 Task: Send an email with the signature Holly Thompson with the subject Introduction to a new team member and the message I am writing to seek your approval for the proposed plan. from softage.8@softage.net to softage.6@softage.net and move the email from Sent Items to the folder Meal planning
Action: Mouse moved to (118, 164)
Screenshot: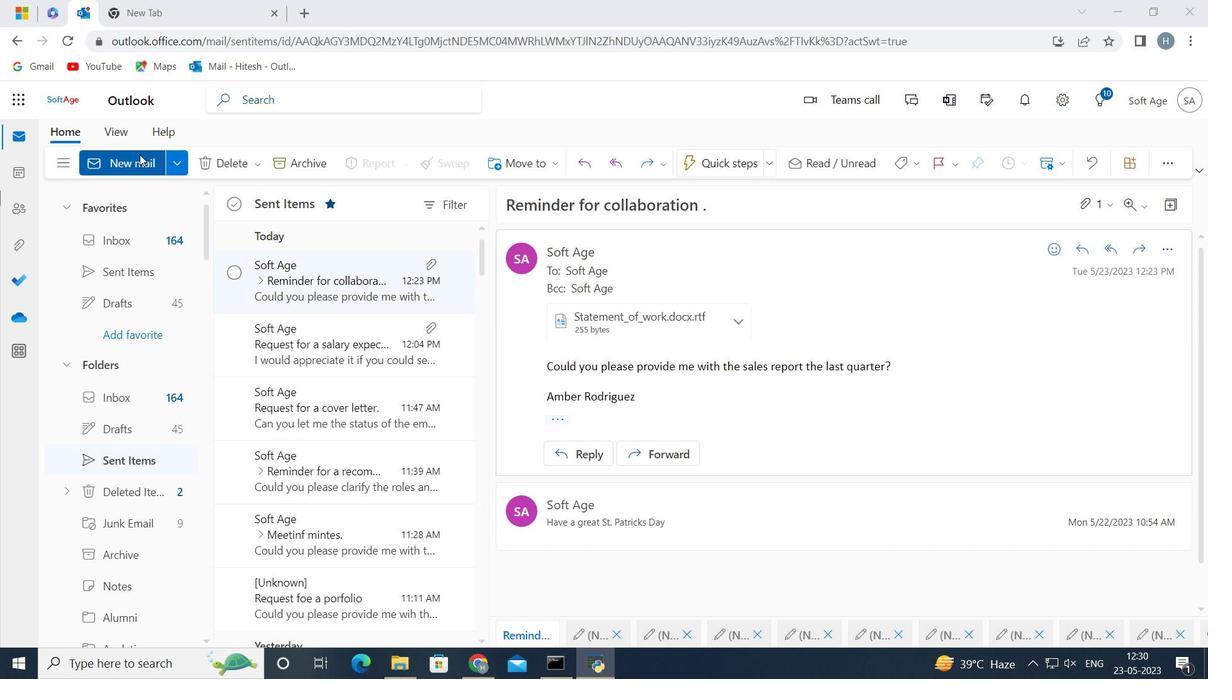 
Action: Mouse pressed left at (118, 164)
Screenshot: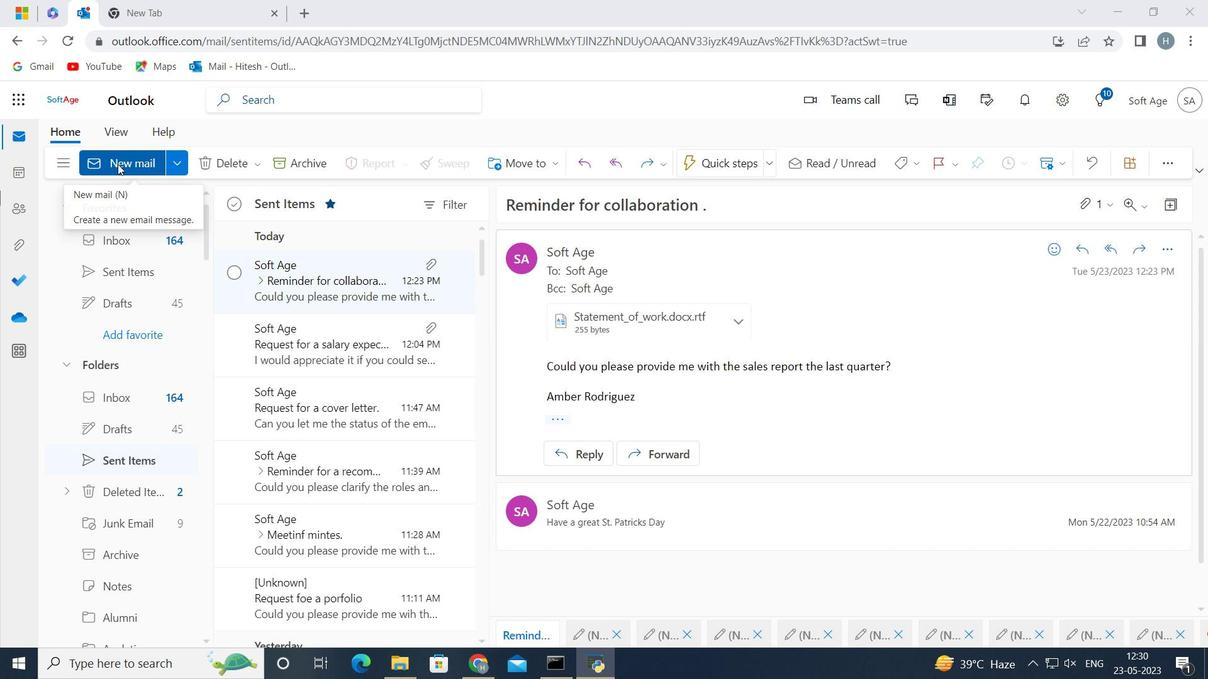 
Action: Mouse moved to (994, 168)
Screenshot: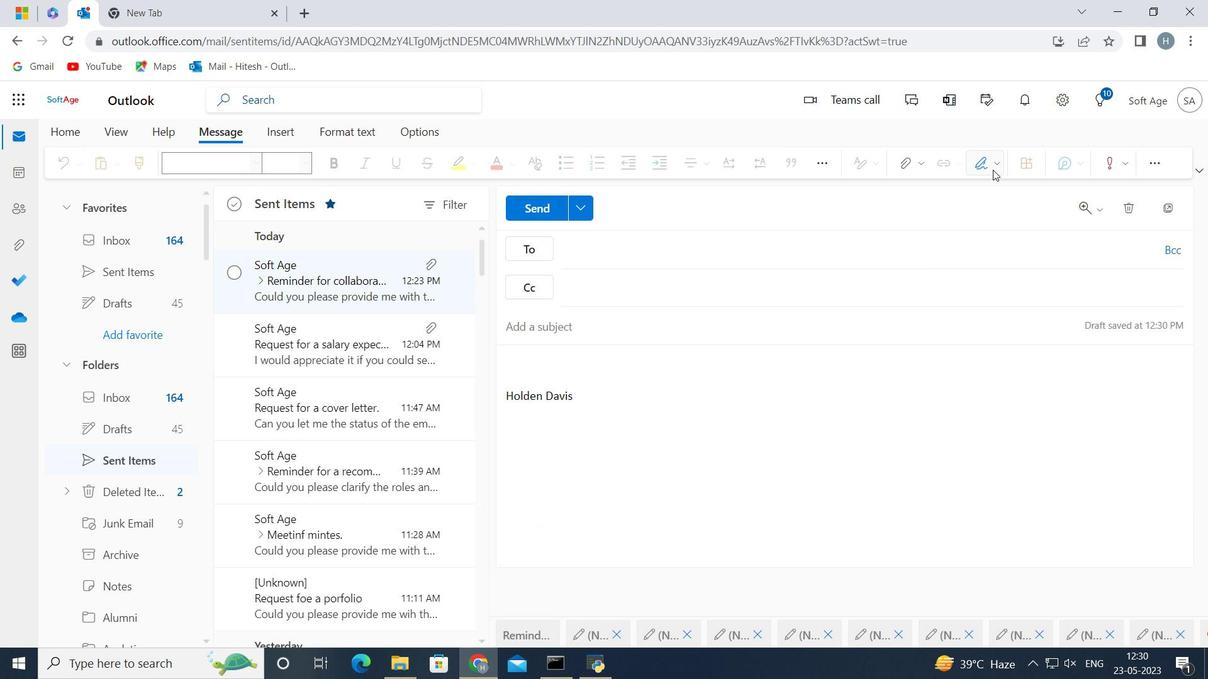 
Action: Mouse pressed left at (994, 168)
Screenshot: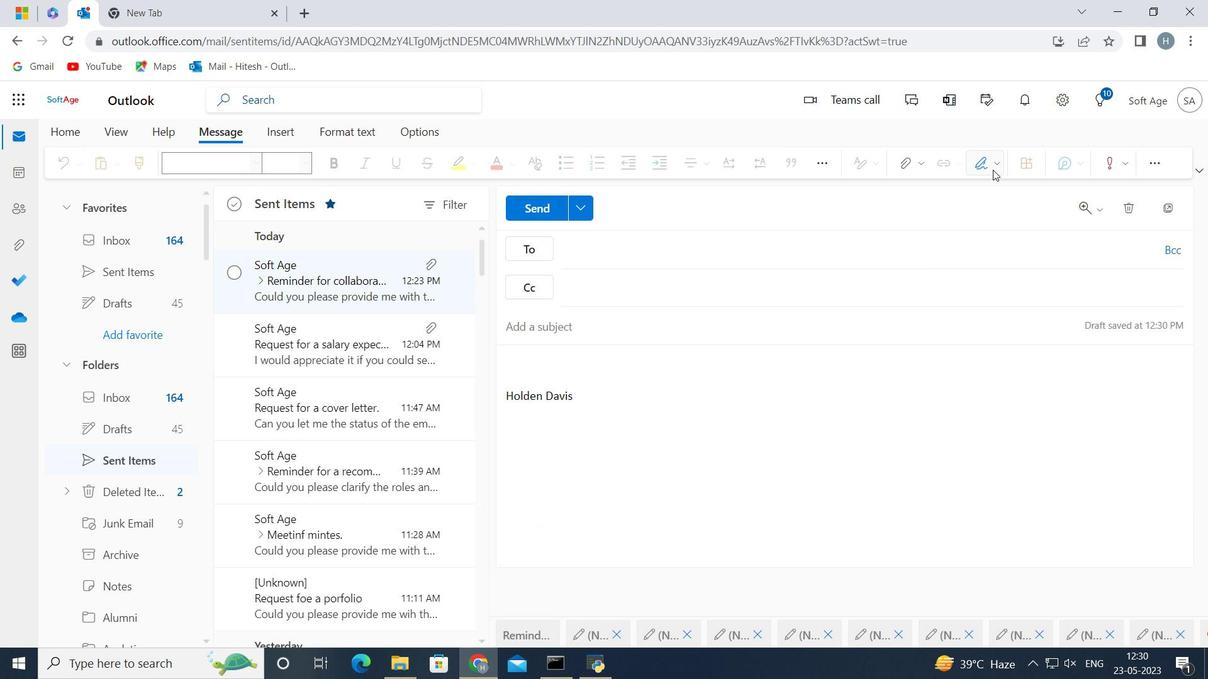 
Action: Mouse moved to (963, 225)
Screenshot: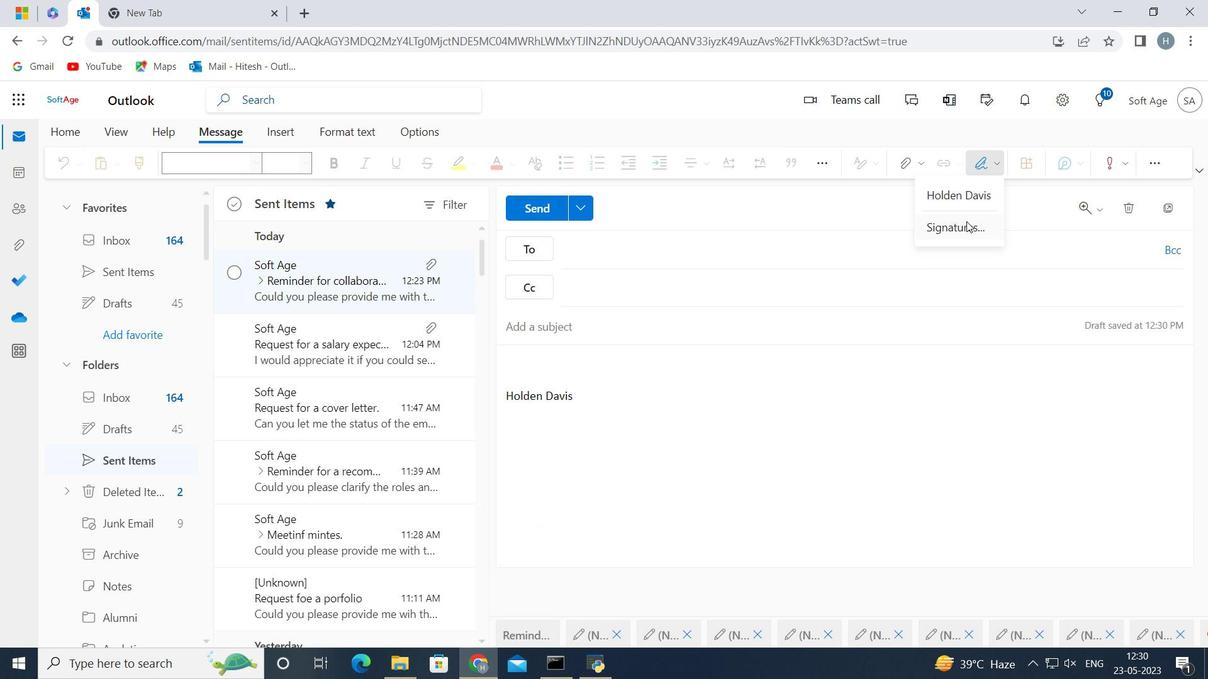 
Action: Mouse pressed left at (963, 225)
Screenshot: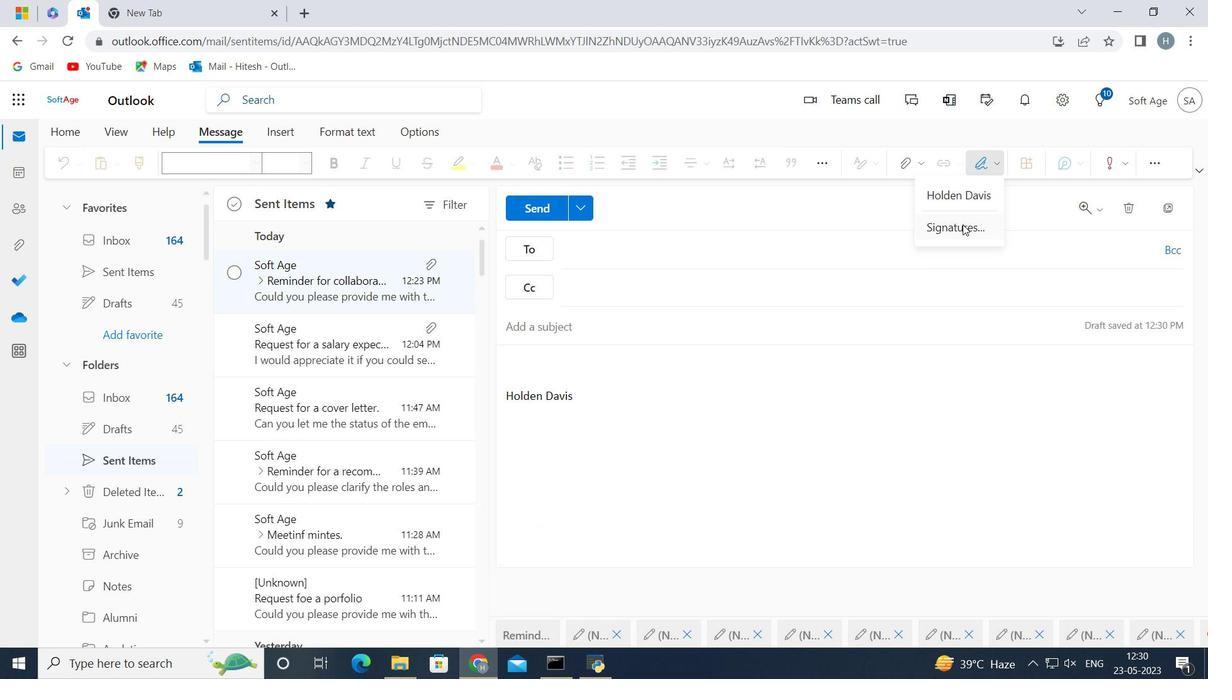 
Action: Mouse moved to (899, 291)
Screenshot: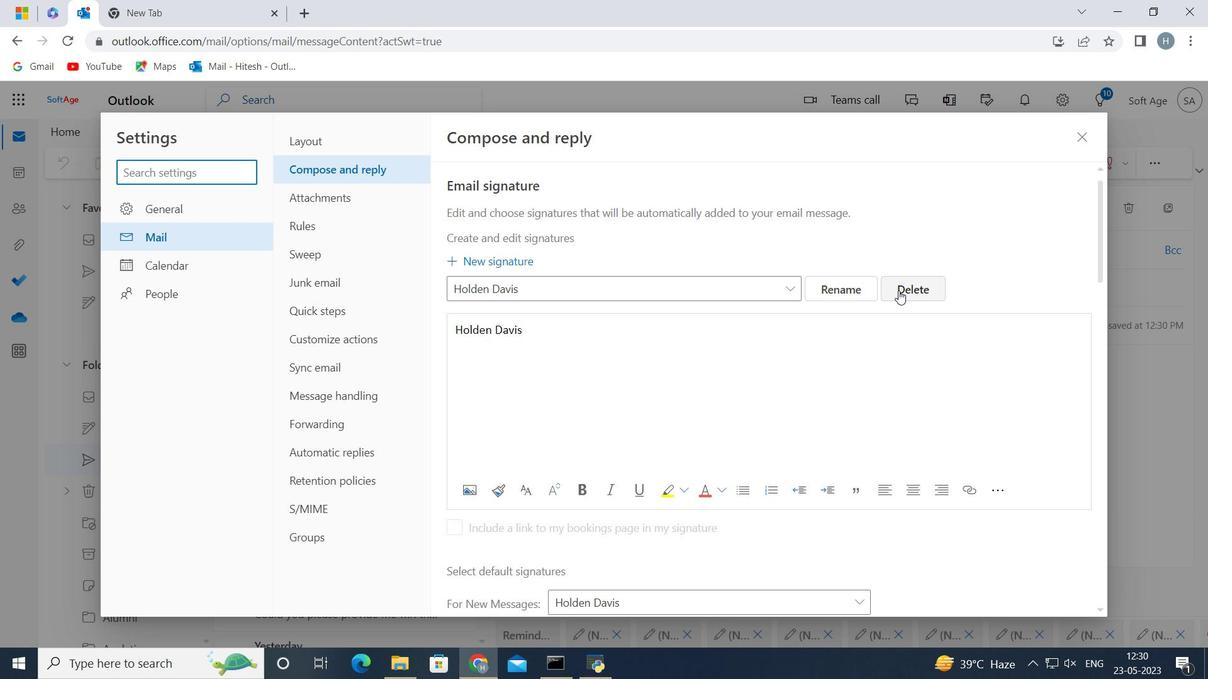 
Action: Mouse pressed left at (899, 291)
Screenshot: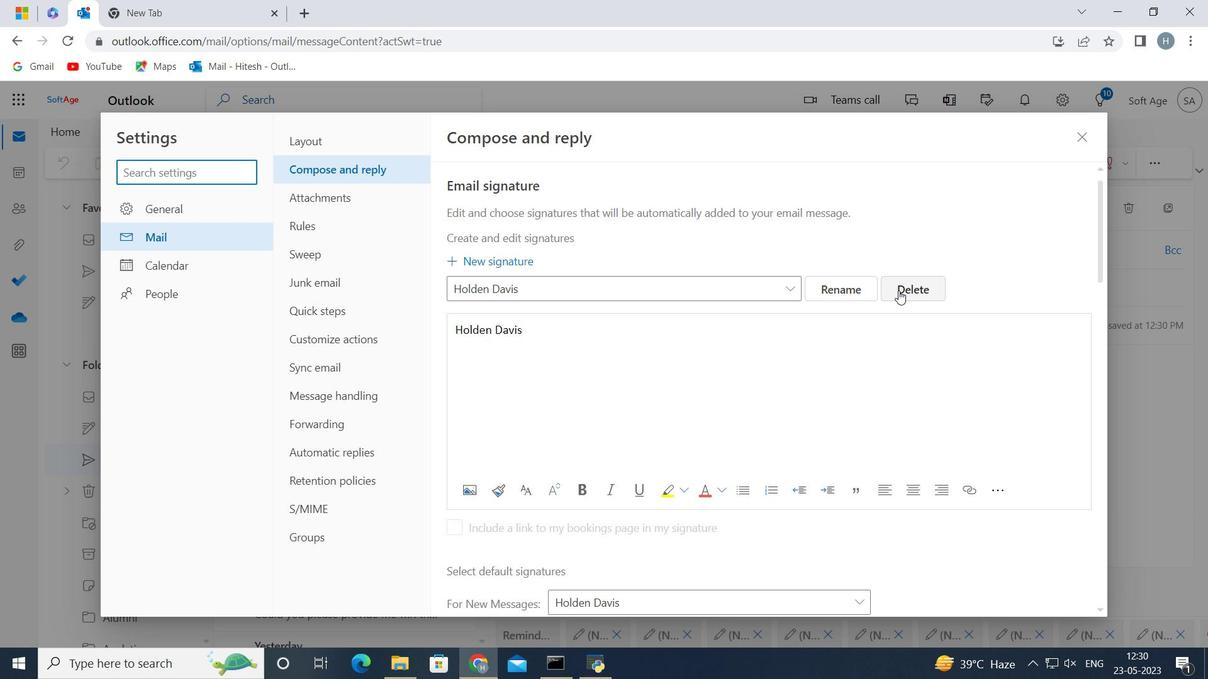 
Action: Mouse moved to (561, 287)
Screenshot: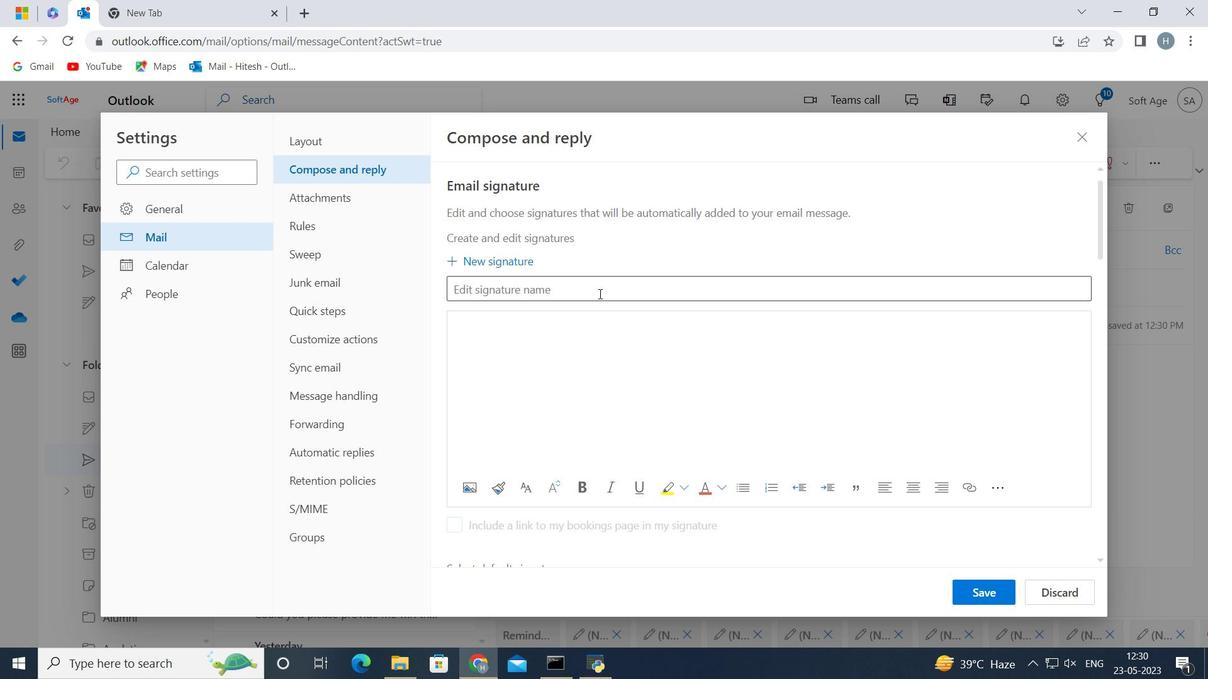 
Action: Mouse pressed left at (561, 287)
Screenshot: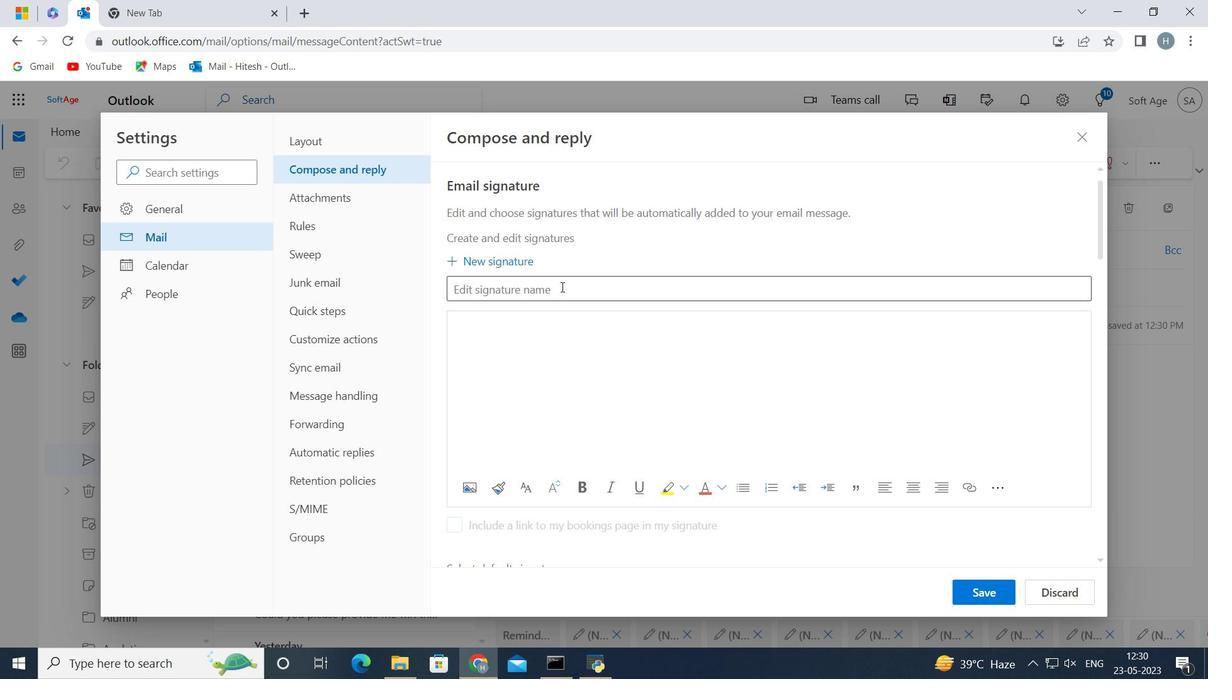 
Action: Key pressed <Key.shift><Key.shift>Holly<Key.space><Key.shift><Key.shift><Key.shift><Key.shift>Thompson<Key.space>
Screenshot: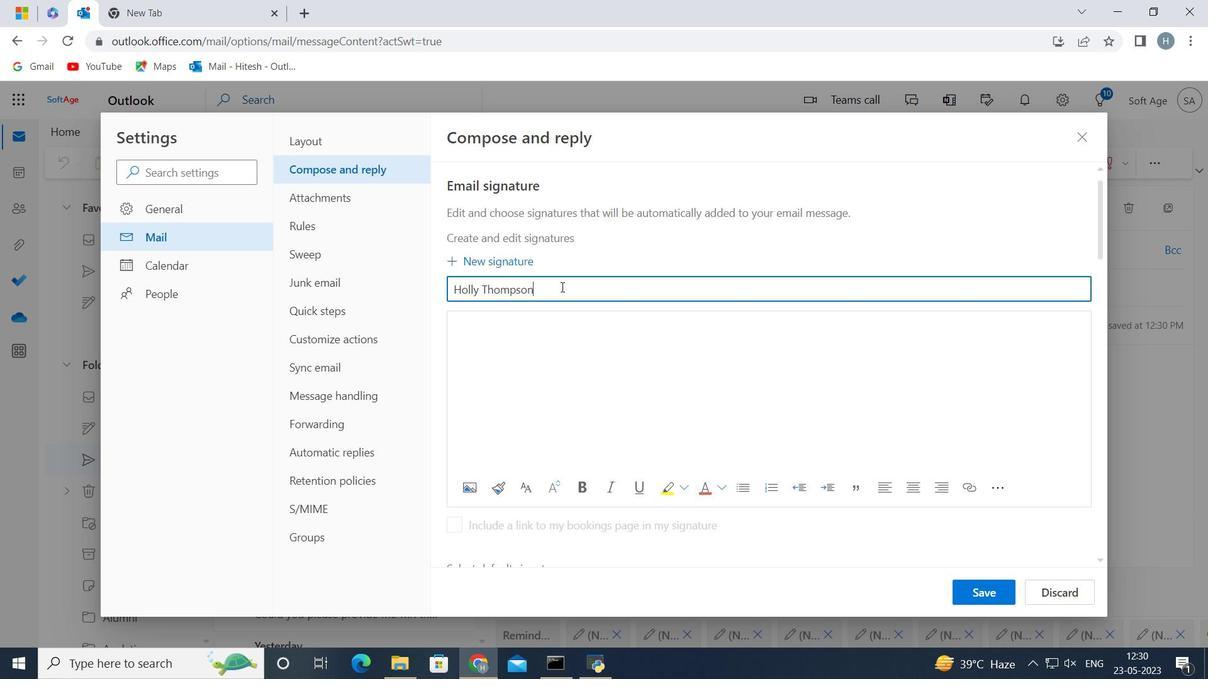 
Action: Mouse moved to (494, 345)
Screenshot: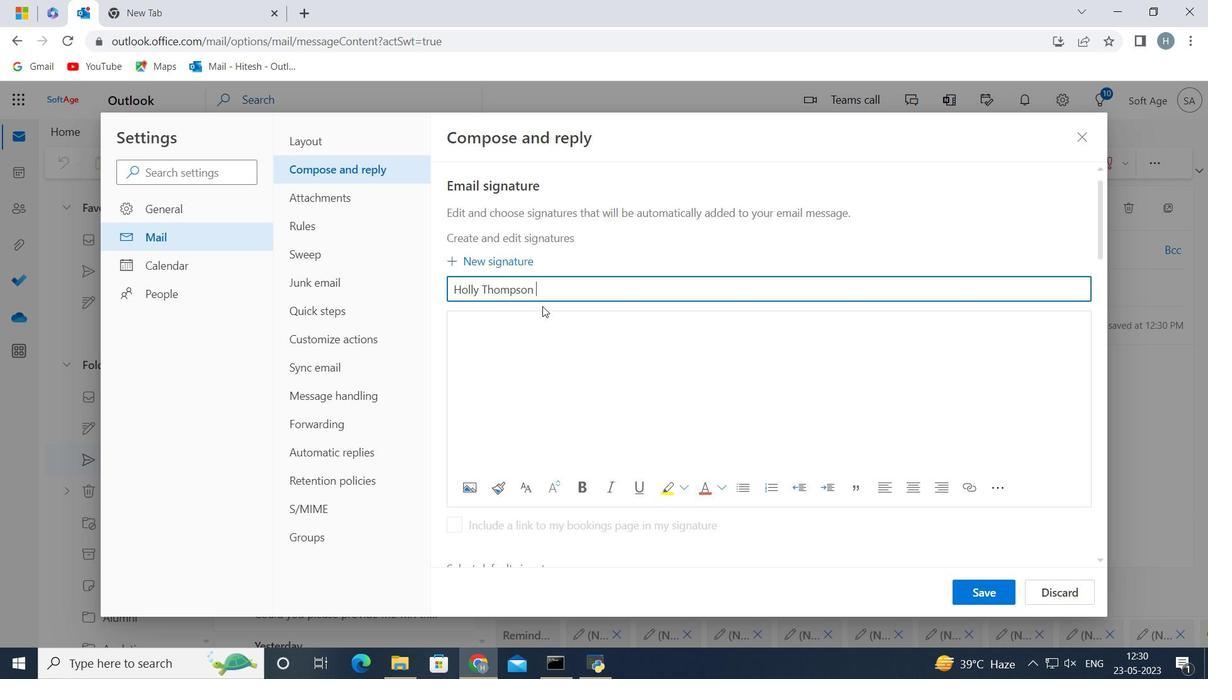 
Action: Mouse pressed left at (494, 345)
Screenshot: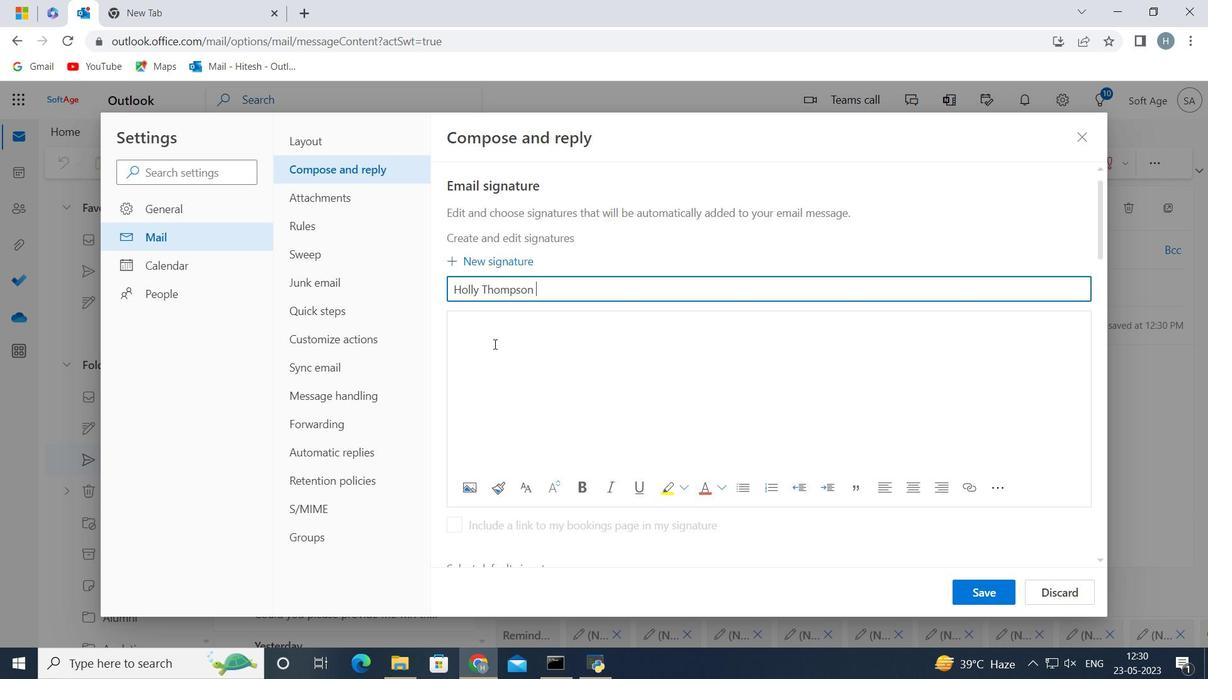
Action: Key pressed <Key.shift><Key.shift><Key.shift><Key.shift><Key.shift>Holly<Key.space><Key.shift><Key.shift><Key.shift><Key.shift>Tg<Key.backspace>hompson
Screenshot: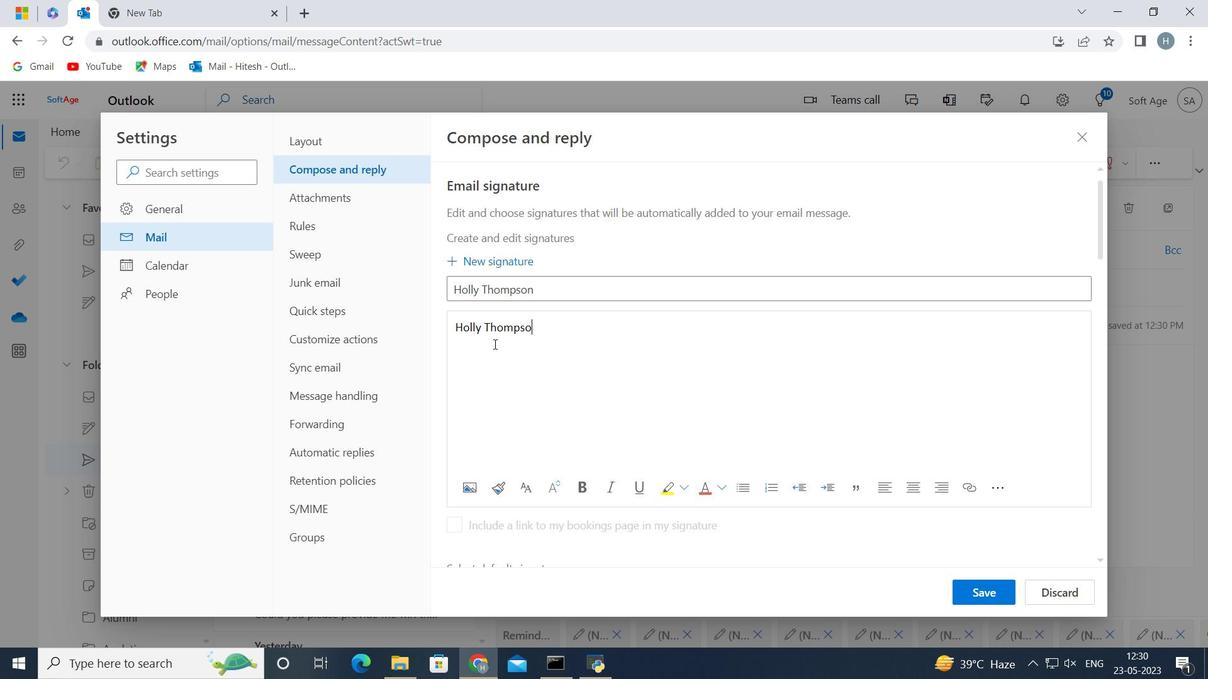 
Action: Mouse moved to (985, 594)
Screenshot: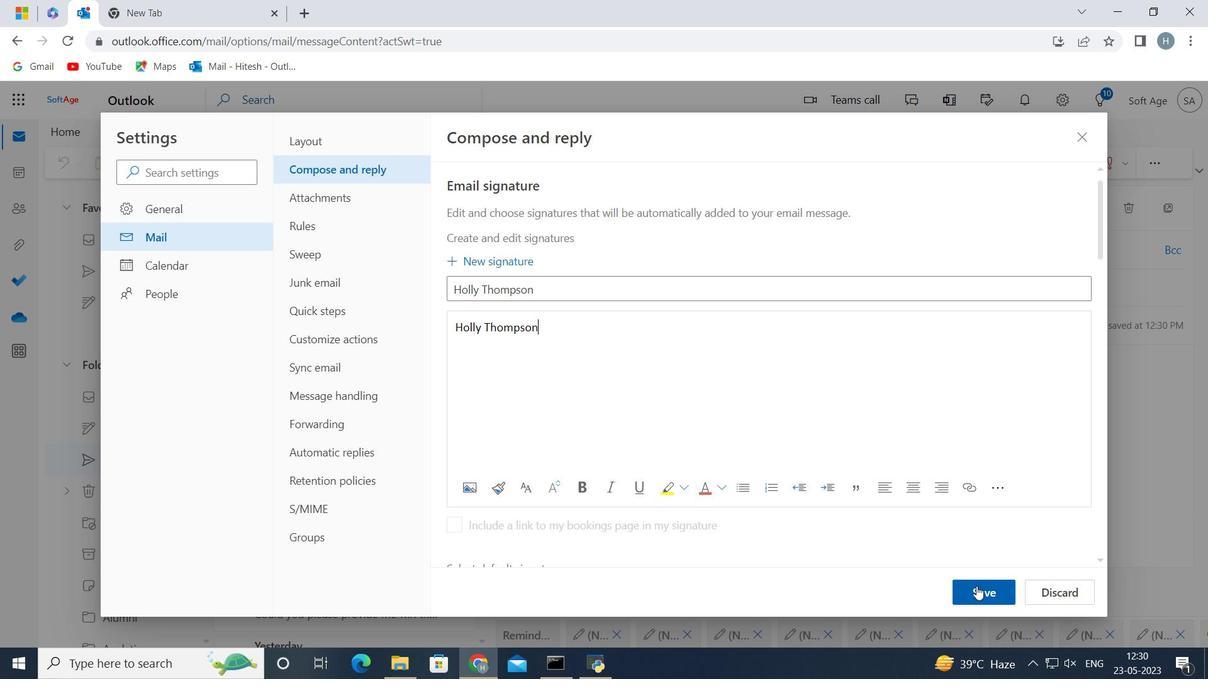 
Action: Mouse pressed left at (985, 594)
Screenshot: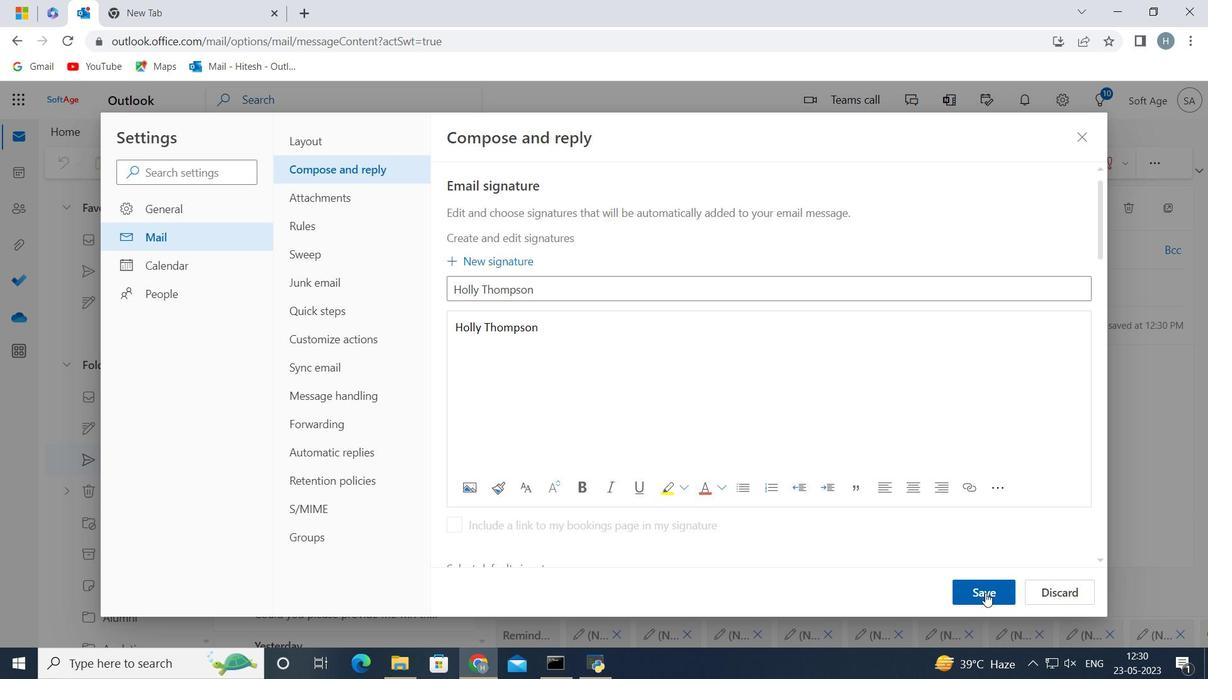 
Action: Mouse moved to (683, 346)
Screenshot: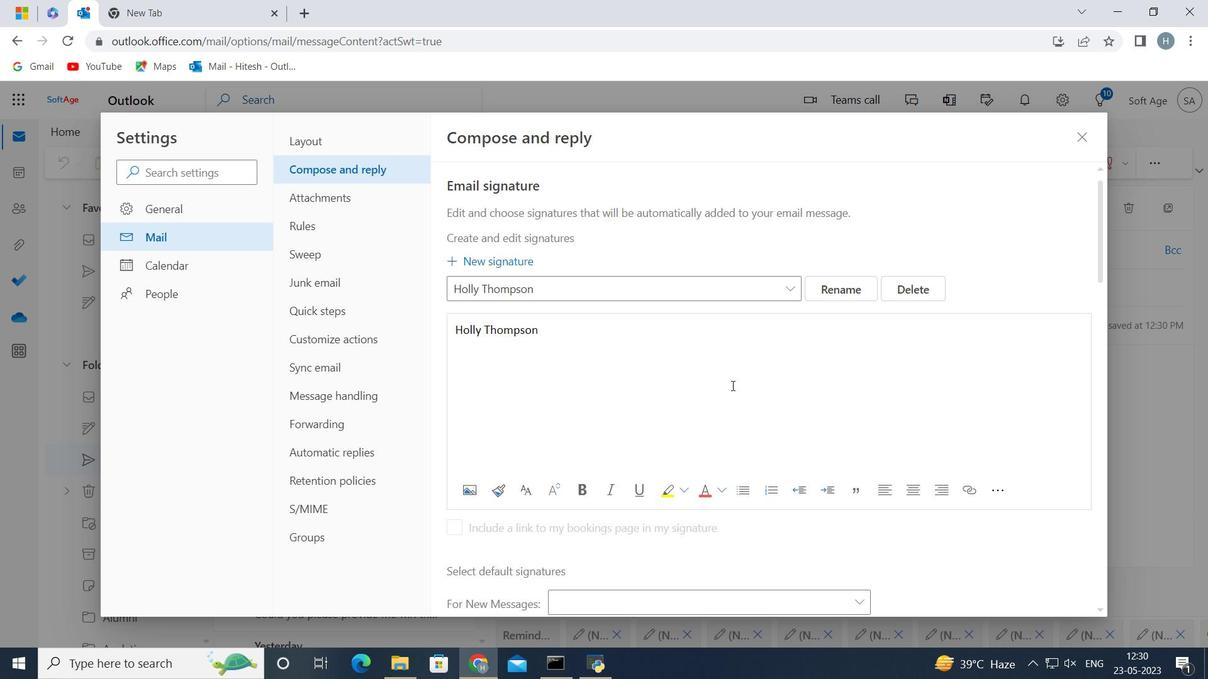 
Action: Mouse scrolled (730, 383) with delta (0, 0)
Screenshot: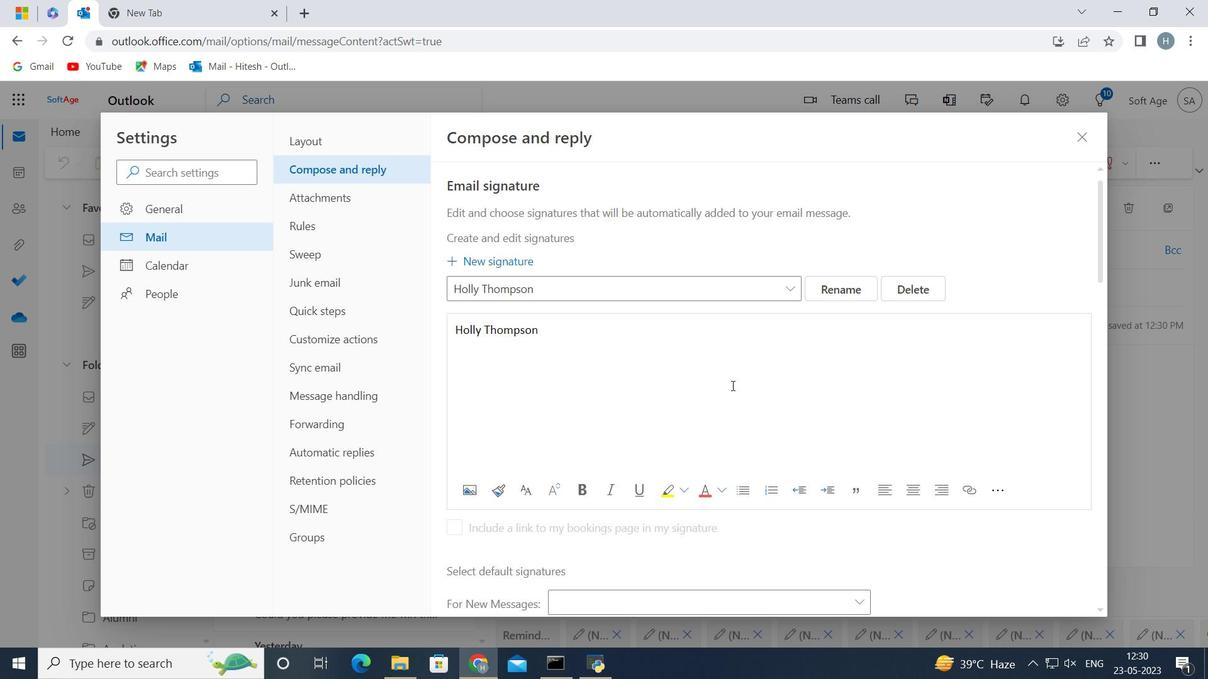 
Action: Mouse moved to (672, 334)
Screenshot: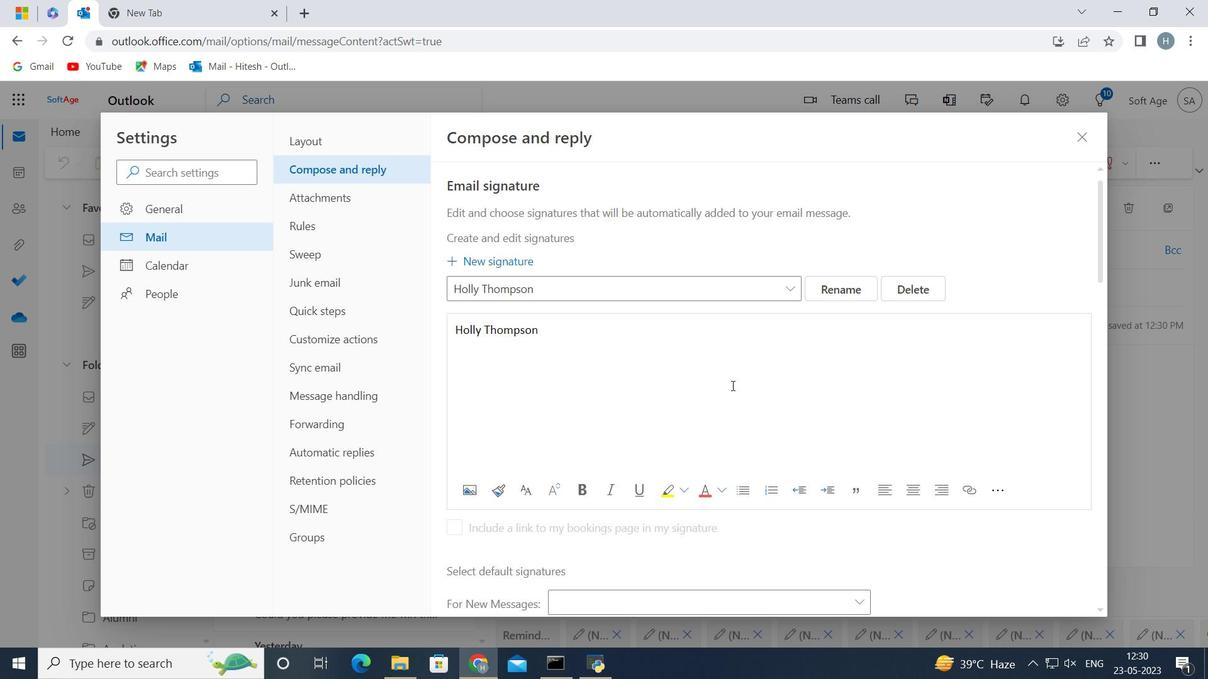 
Action: Mouse scrolled (722, 373) with delta (0, 0)
Screenshot: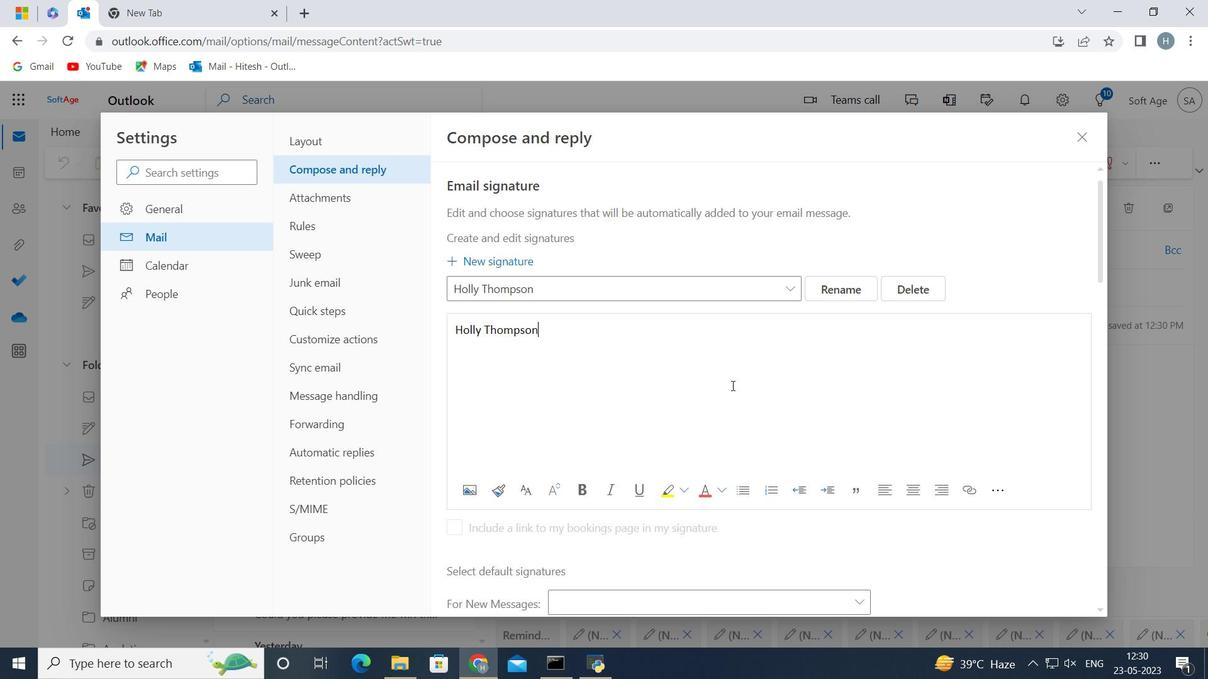 
Action: Mouse moved to (695, 321)
Screenshot: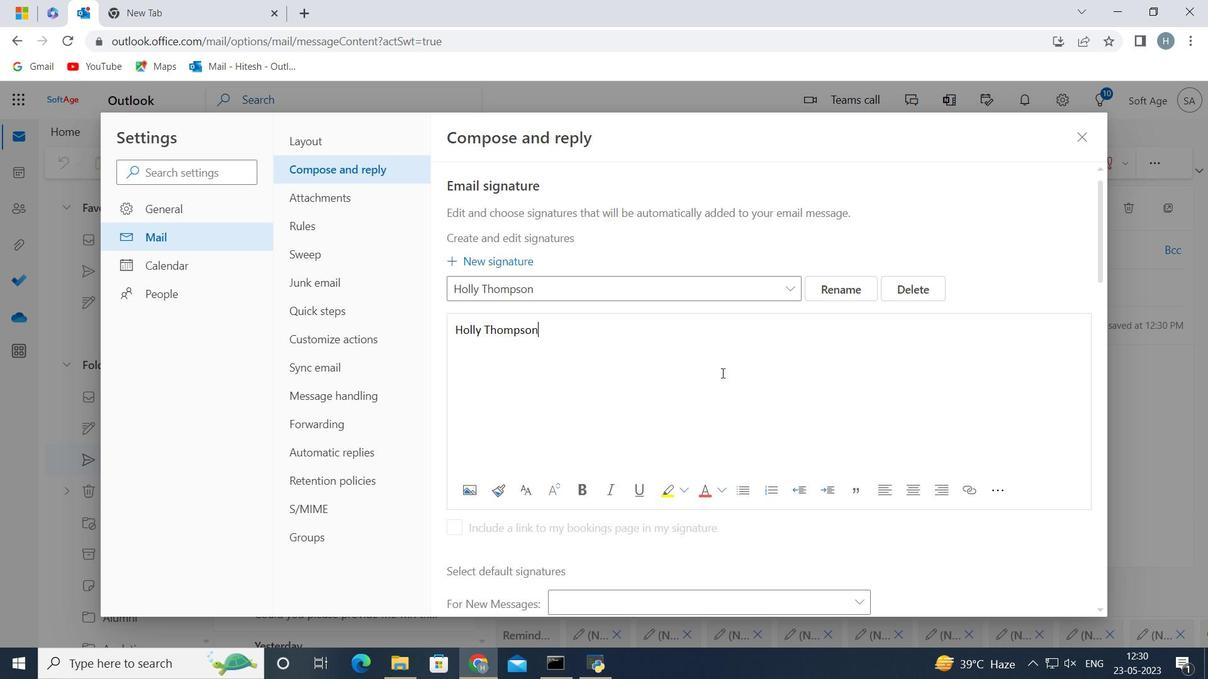 
Action: Mouse scrolled (695, 321) with delta (0, 0)
Screenshot: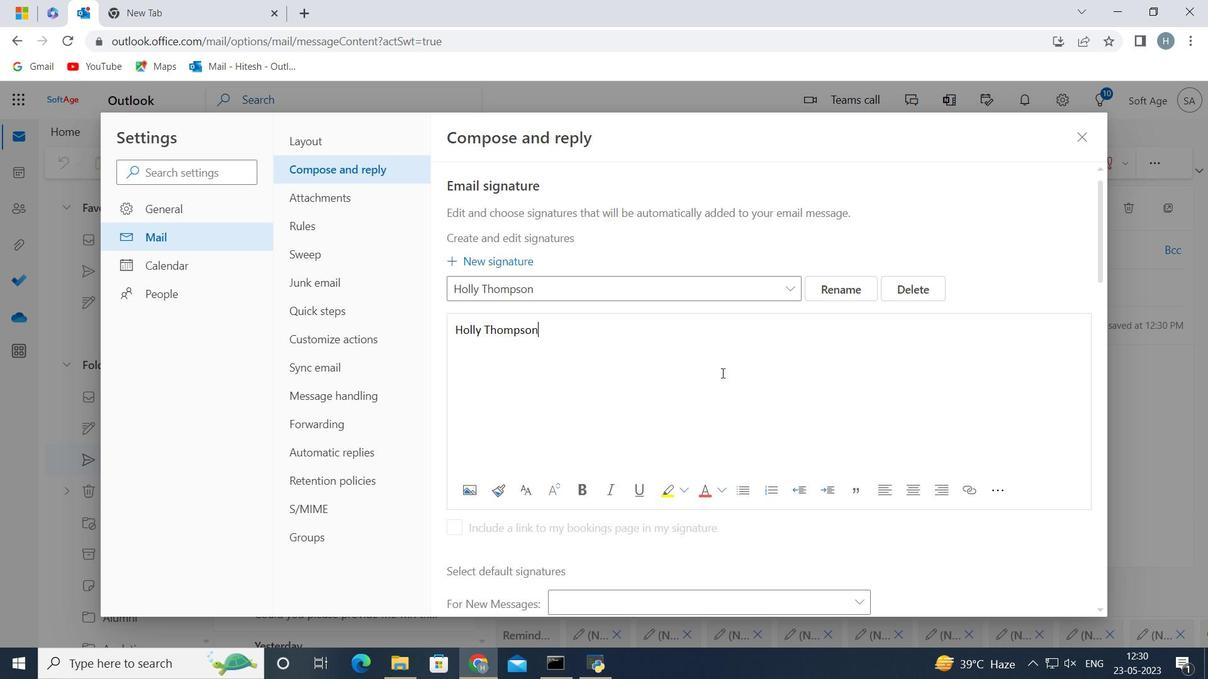 
Action: Mouse moved to (752, 332)
Screenshot: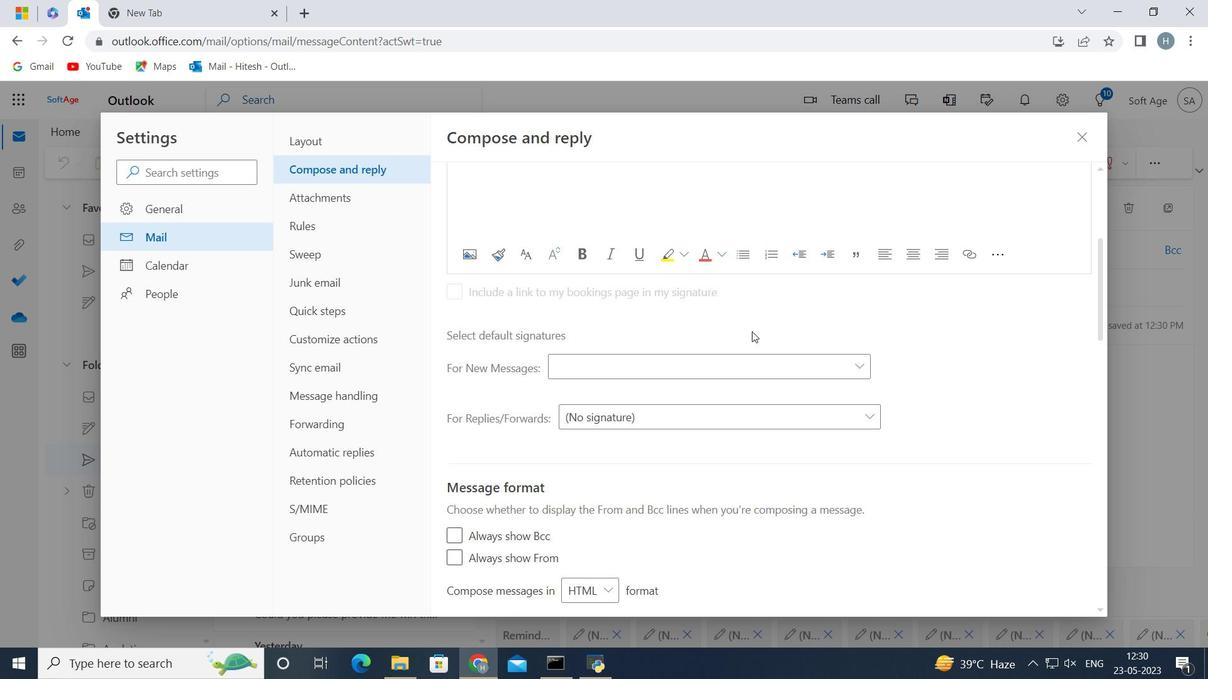 
Action: Mouse scrolled (752, 331) with delta (0, 0)
Screenshot: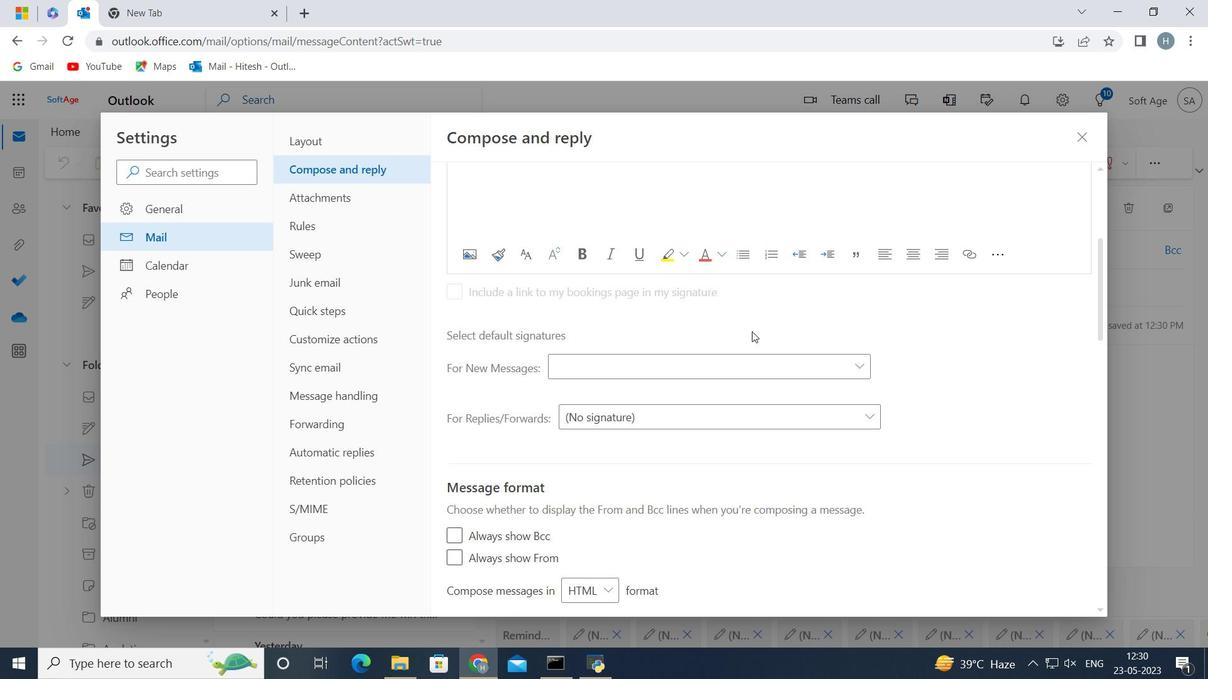 
Action: Mouse moved to (764, 278)
Screenshot: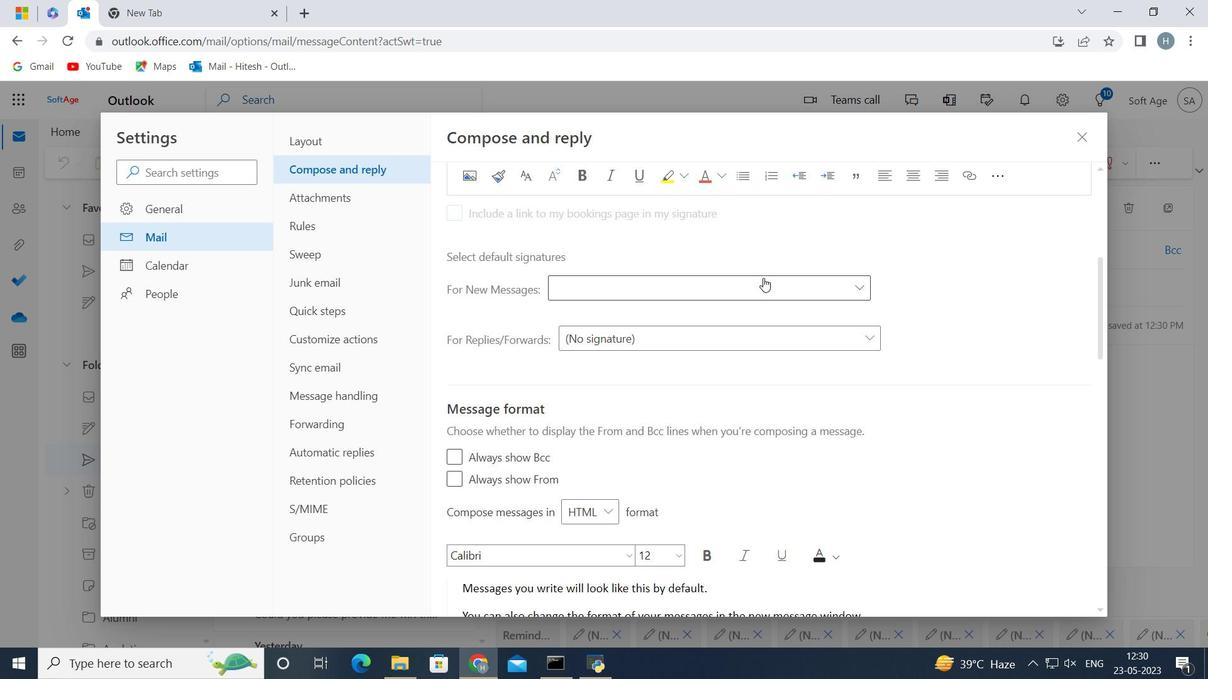 
Action: Mouse pressed left at (764, 278)
Screenshot: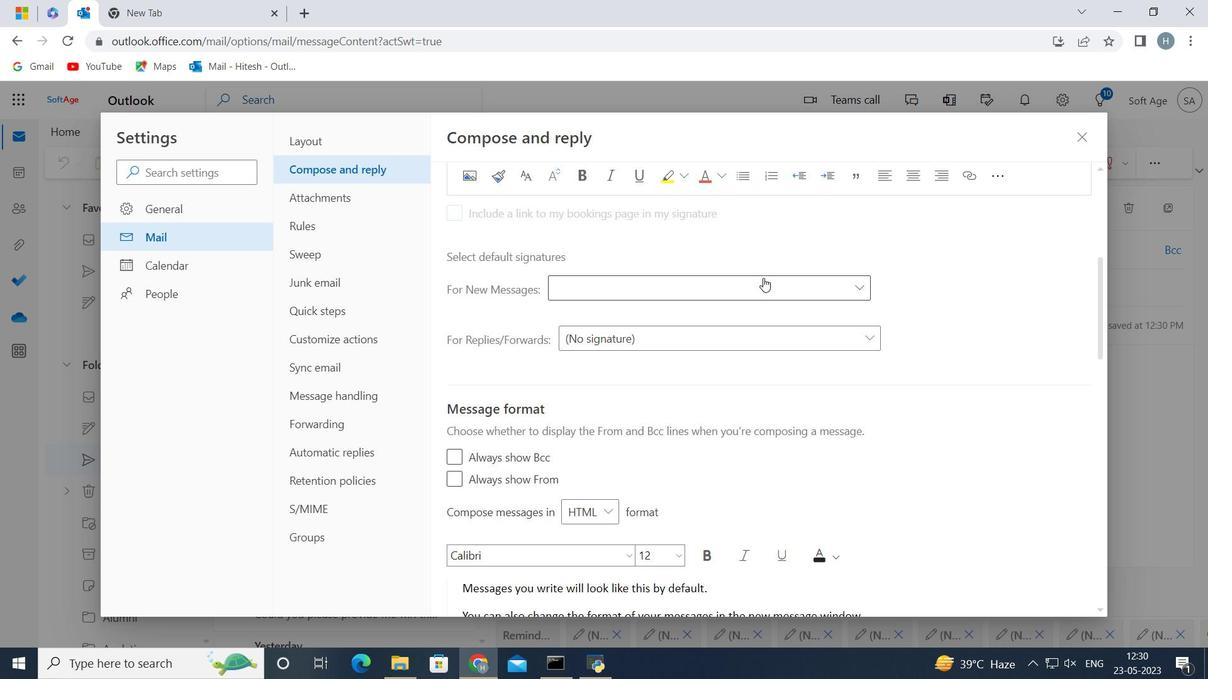 
Action: Mouse moved to (746, 350)
Screenshot: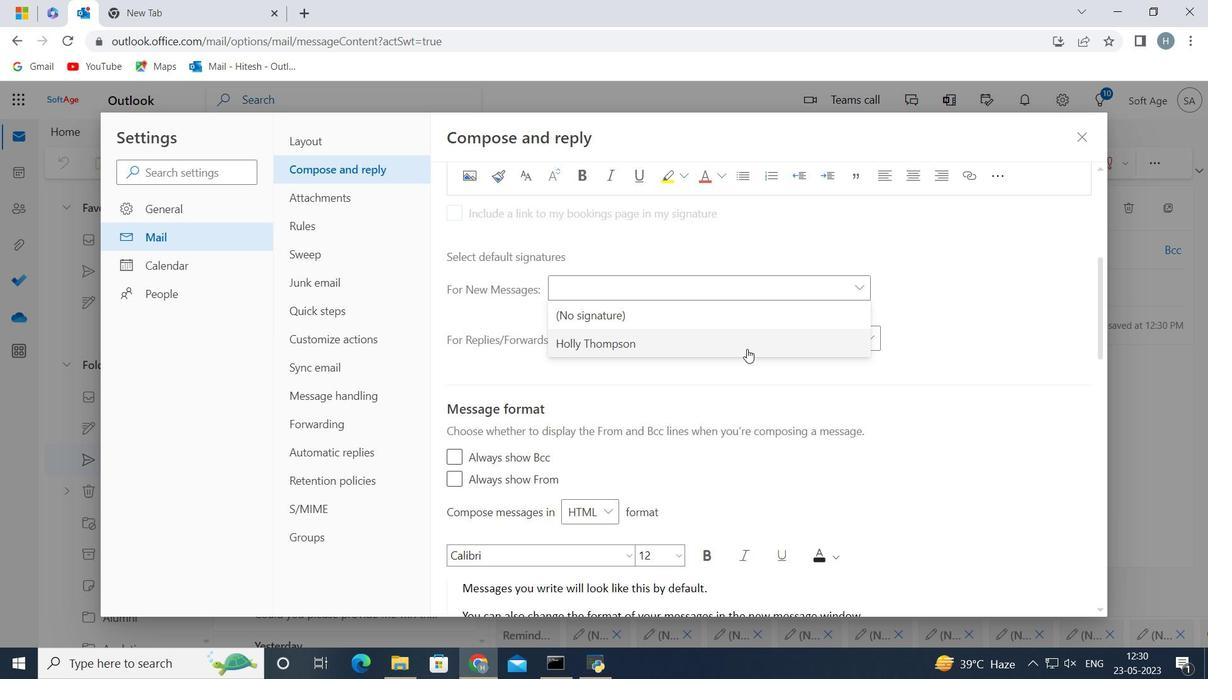 
Action: Mouse pressed left at (746, 350)
Screenshot: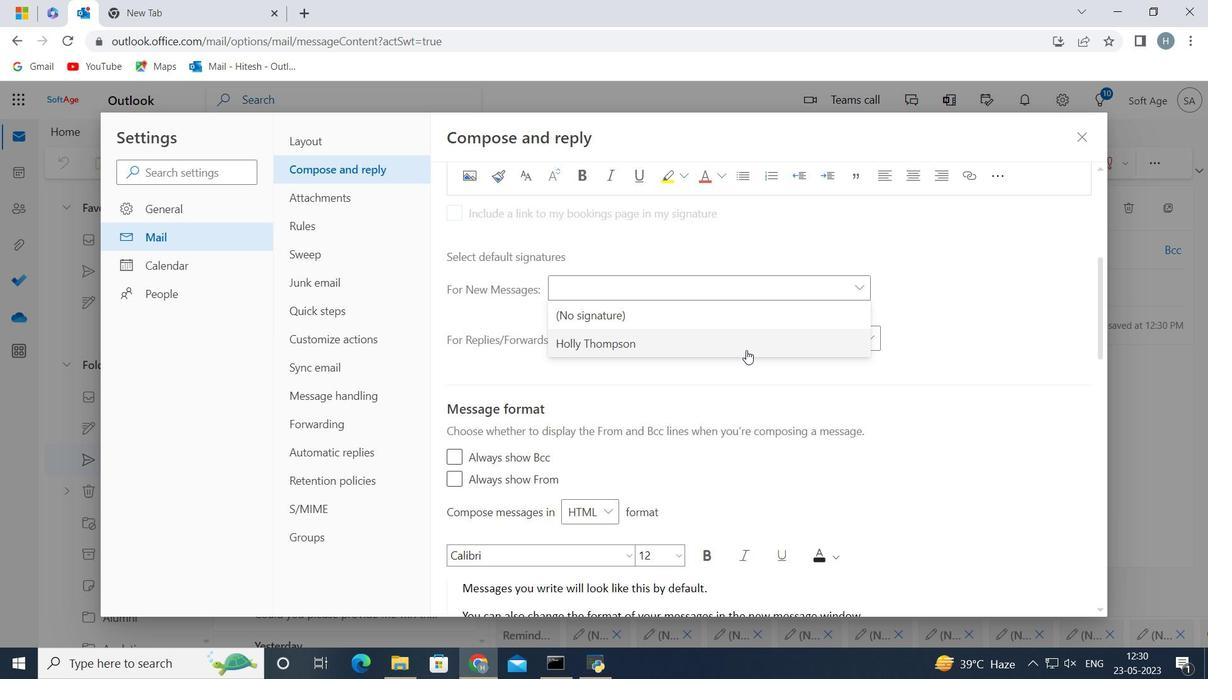 
Action: Mouse moved to (995, 591)
Screenshot: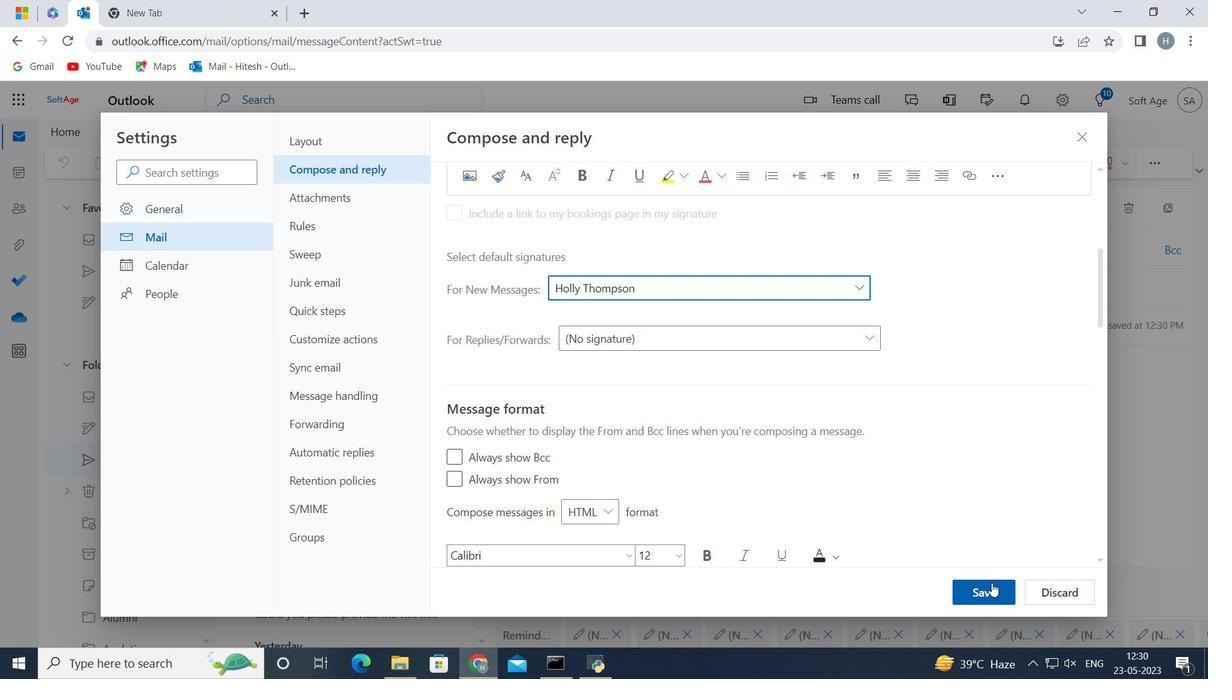 
Action: Mouse pressed left at (995, 591)
Screenshot: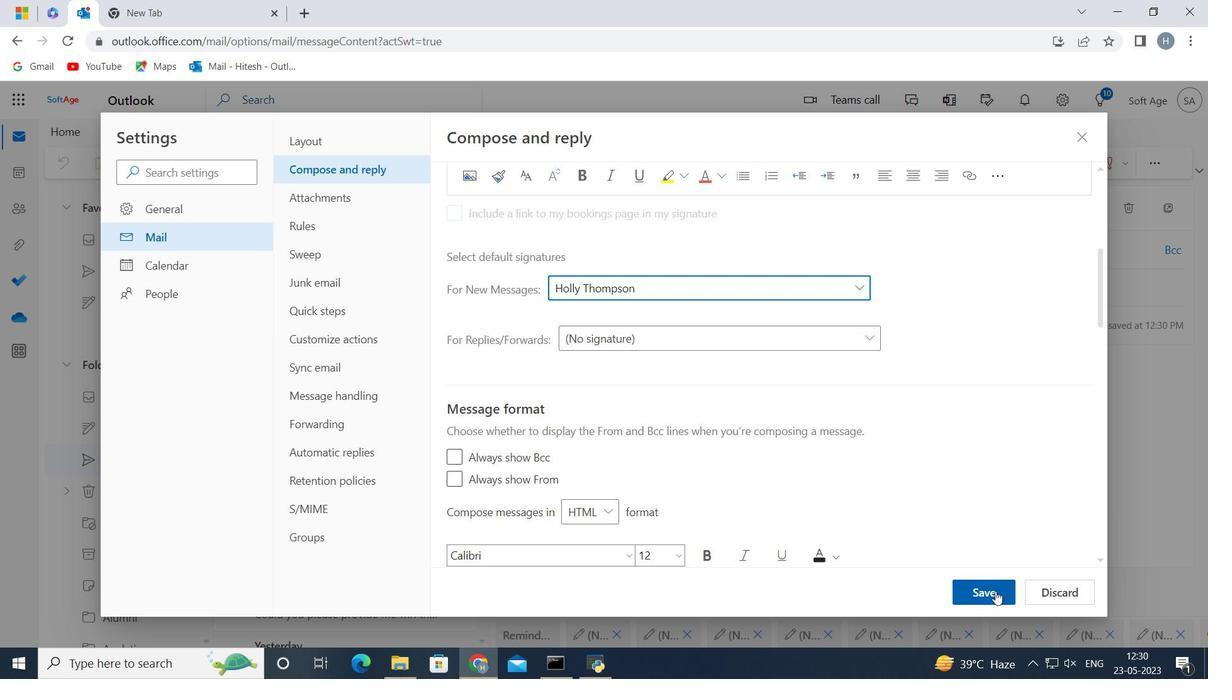 
Action: Mouse moved to (1087, 136)
Screenshot: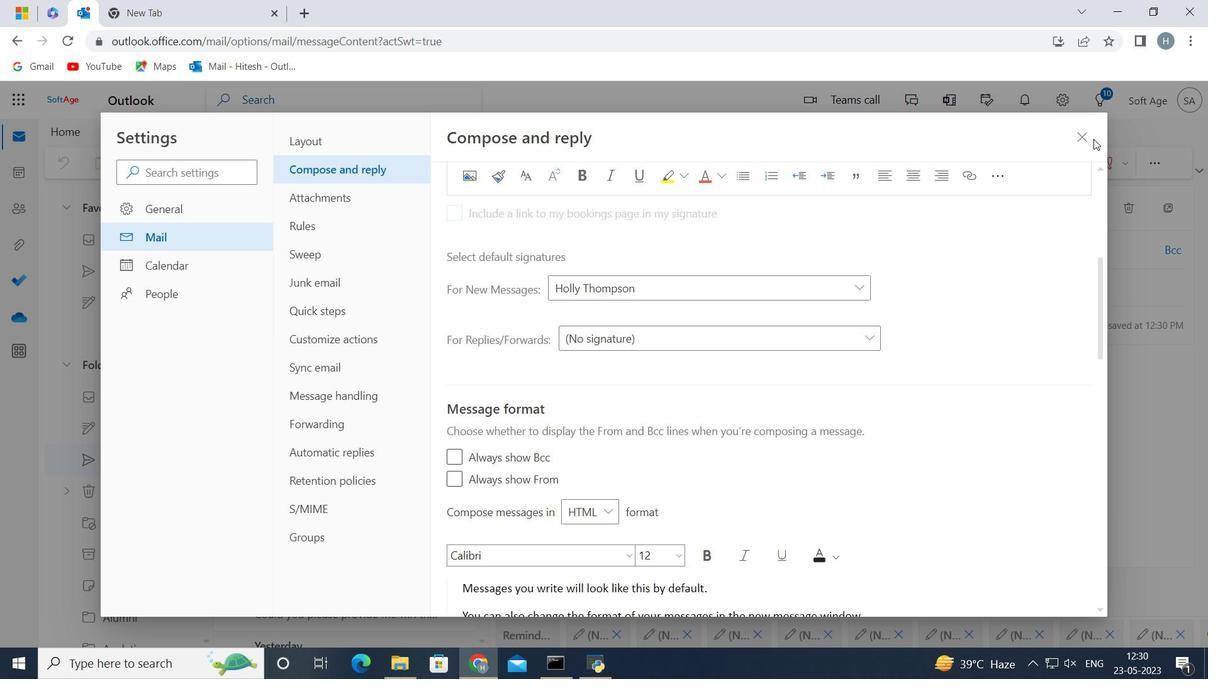 
Action: Mouse pressed left at (1087, 136)
Screenshot: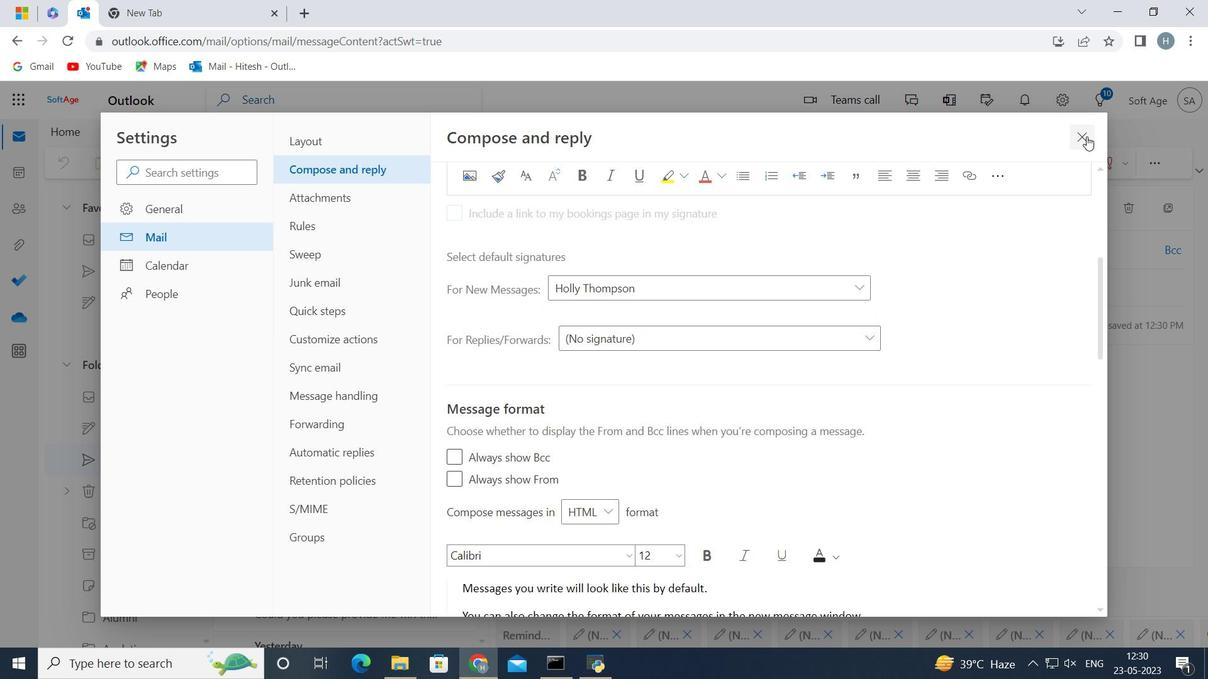
Action: Mouse moved to (515, 323)
Screenshot: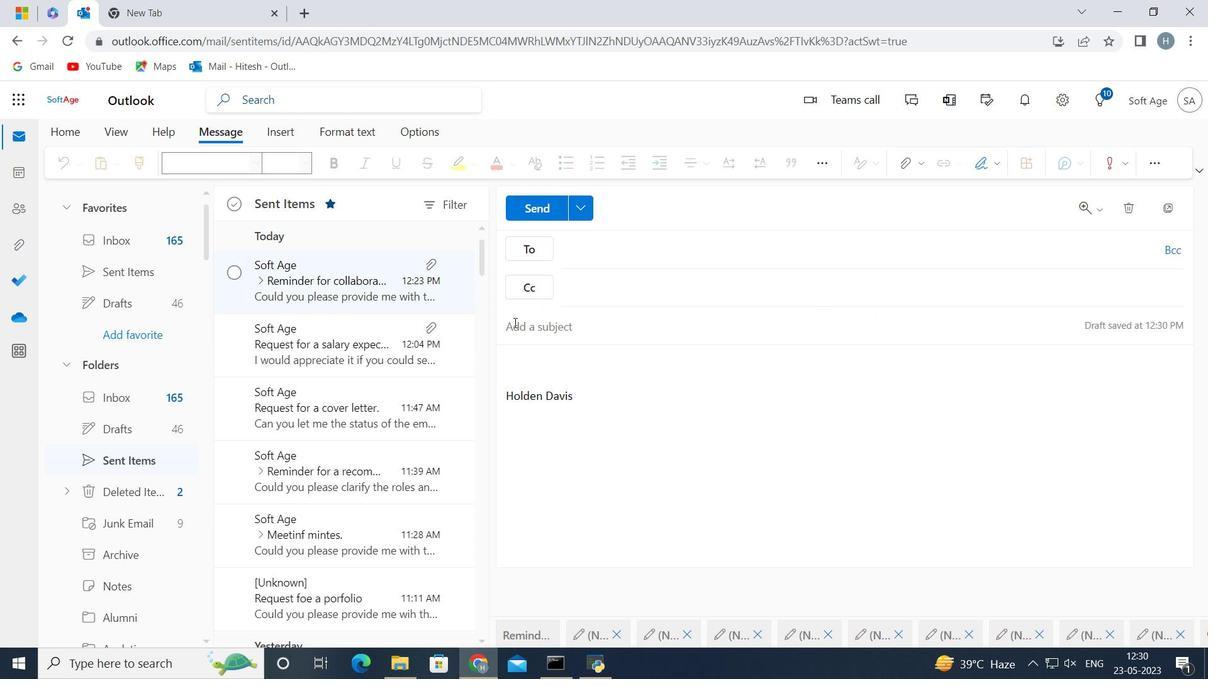 
Action: Mouse pressed left at (515, 323)
Screenshot: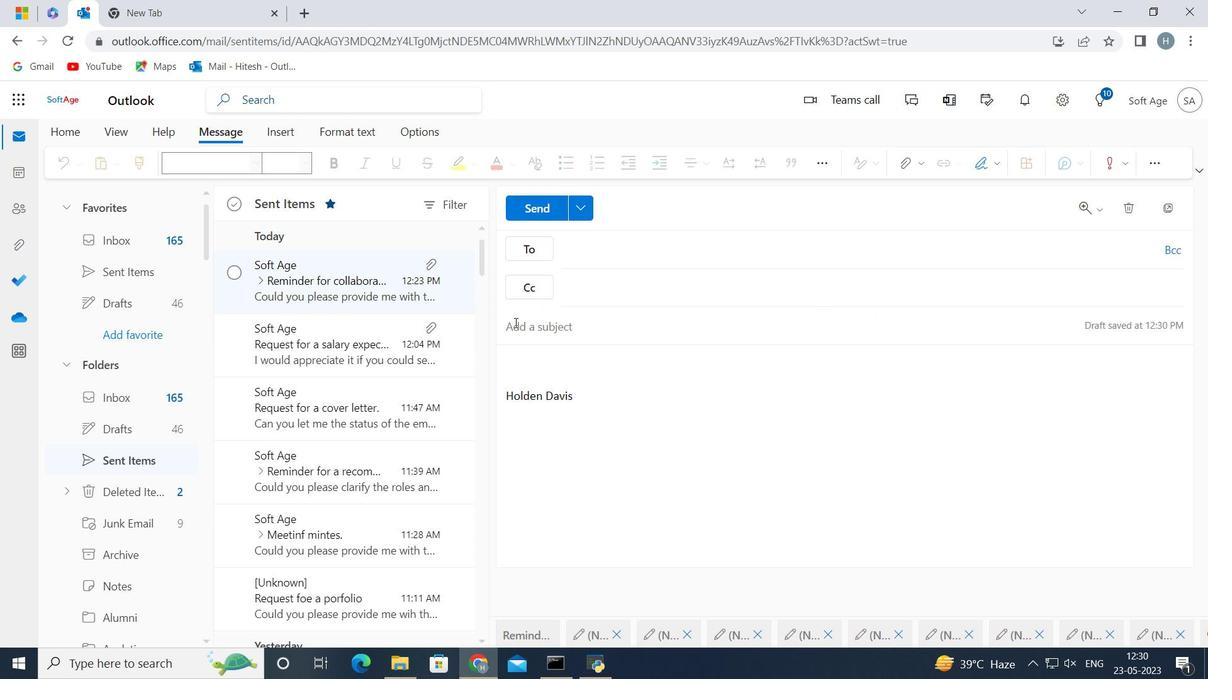 
Action: Key pressed <Key.shift>Introduction<Key.space>to<Key.space>a<Key.space>new<Key.space>team<Key.space>mw<Key.backspace>ember<Key.space>
Screenshot: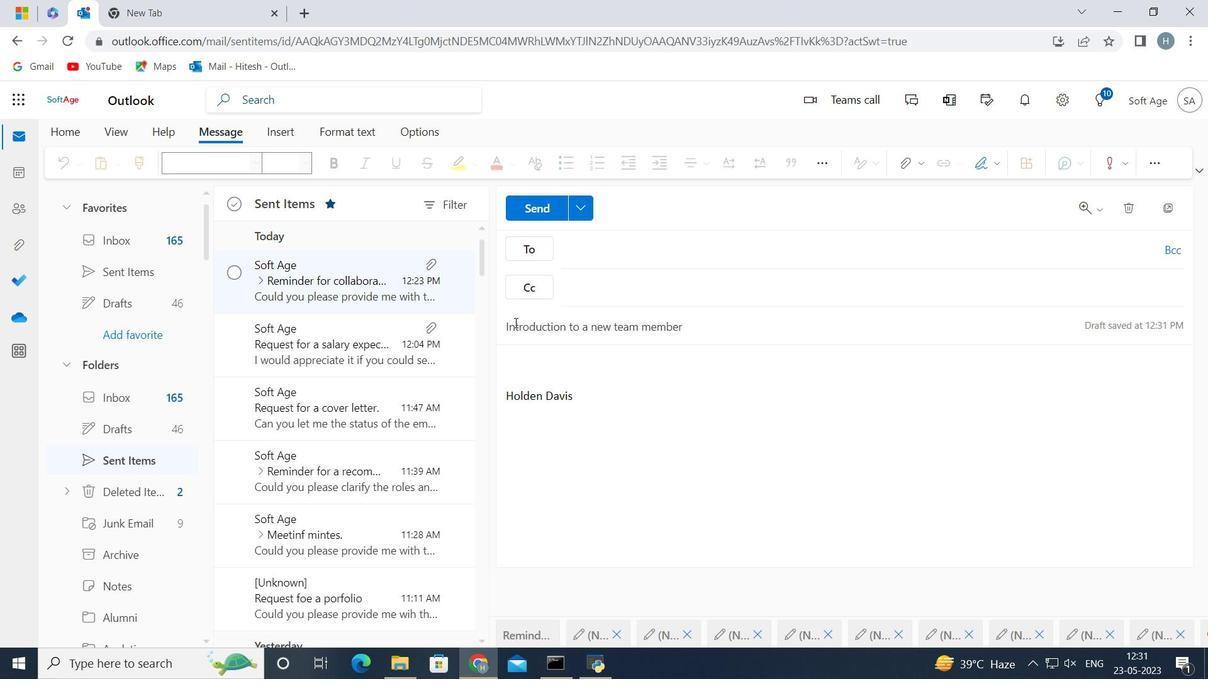 
Action: Mouse moved to (611, 395)
Screenshot: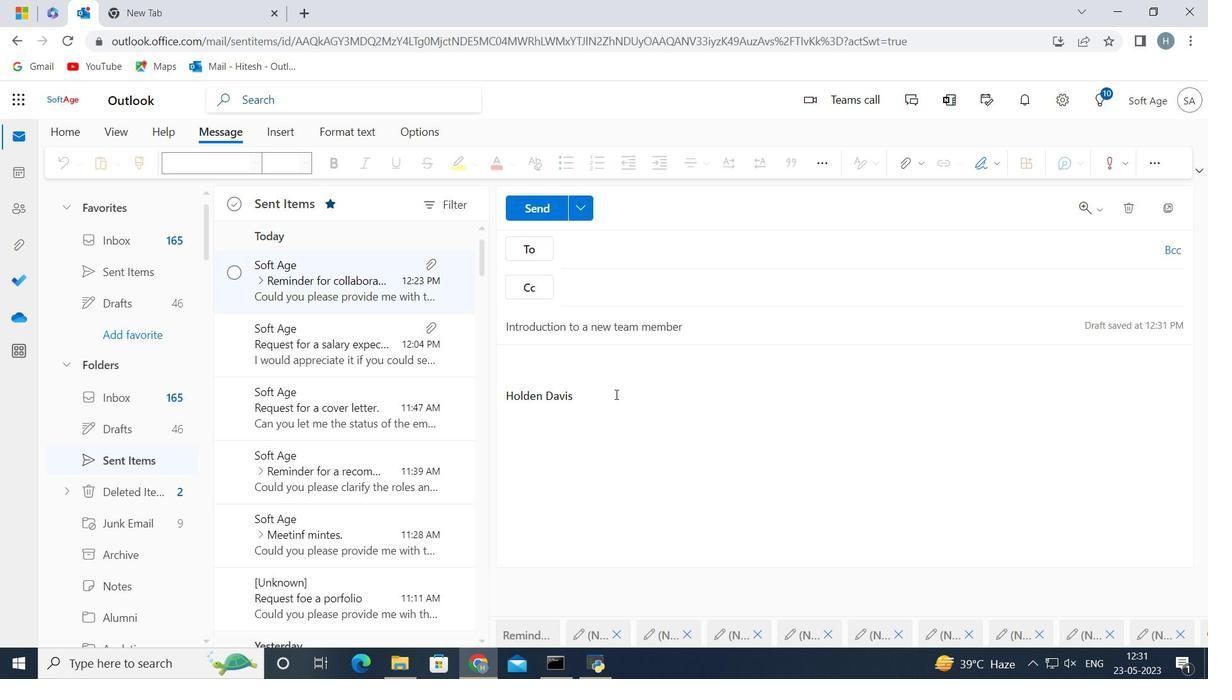 
Action: Mouse pressed left at (611, 395)
Screenshot: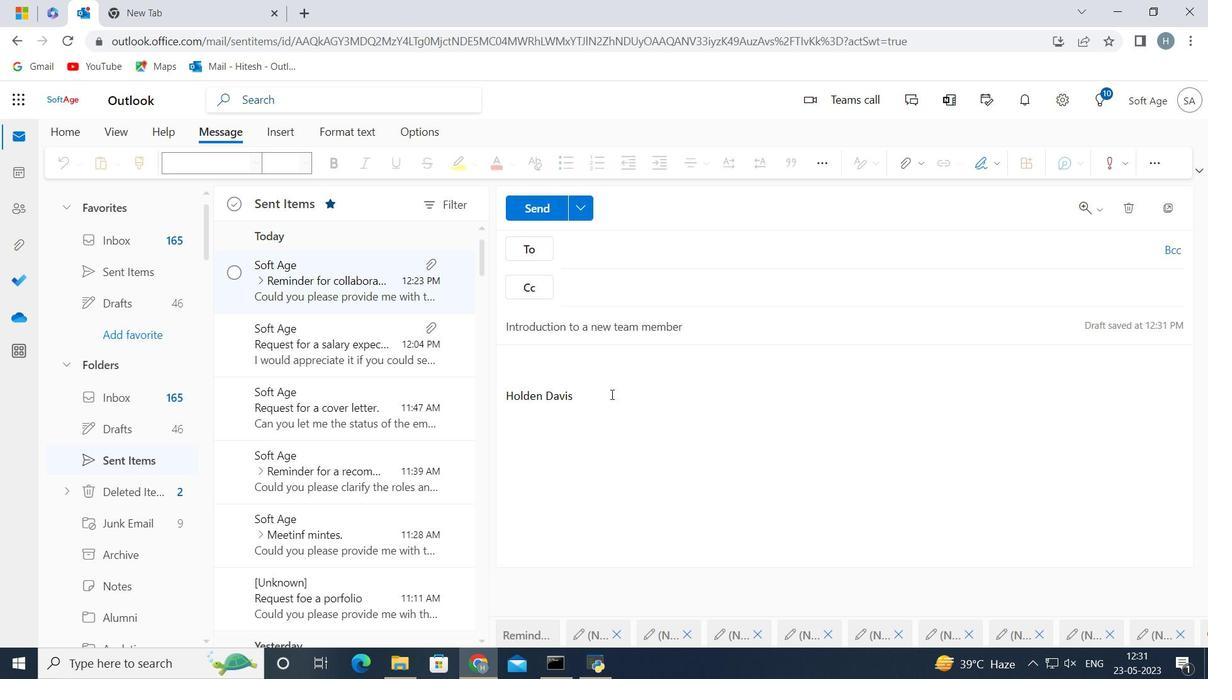 
Action: Key pressed <Key.backspace><Key.backspace><Key.backspace><Key.backspace><Key.backspace><Key.backspace><Key.backspace><Key.backspace><Key.backspace><Key.backspace><Key.backspace><Key.backspace><Key.backspace><Key.backspace><Key.backspace><Key.backspace><Key.backspace><Key.backspace><Key.backspace><Key.backspace><Key.backspace><Key.backspace><Key.backspace><Key.backspace><Key.backspace><Key.backspace><Key.backspace><Key.backspace><Key.backspace><Key.backspace><Key.backspace><Key.backspace><Key.backspace><Key.shift>I<Key.space>am<Key.space>writing<Key.space>to<Key.space>seek<Key.space>your<Key.space>approval<Key.space>for<Key.space>the<Key.space>proposed<Key.space>plan<Key.space>
Screenshot: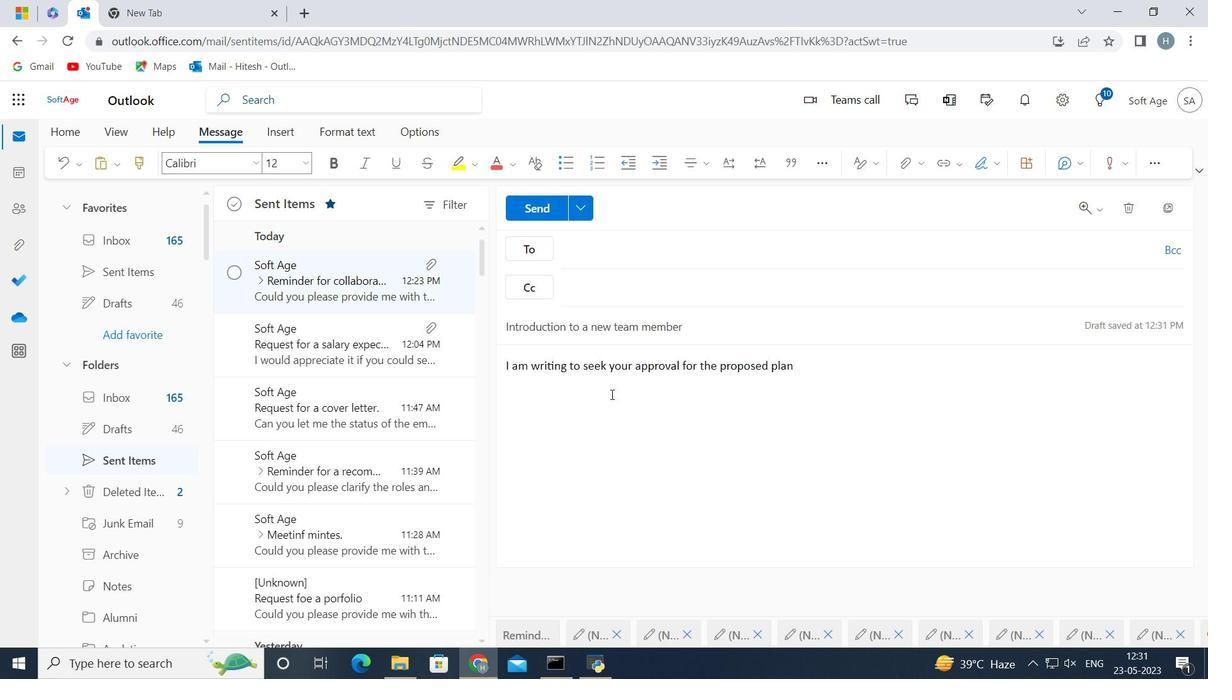 
Action: Mouse moved to (607, 255)
Screenshot: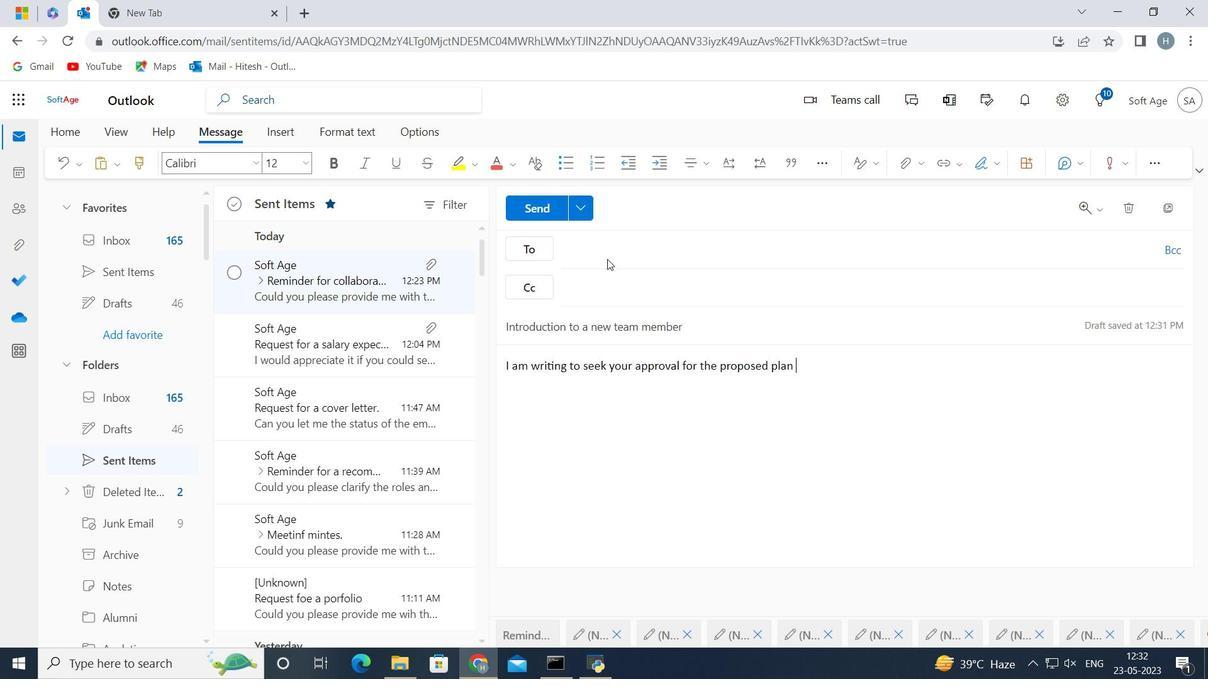 
Action: Mouse pressed left at (607, 255)
Screenshot: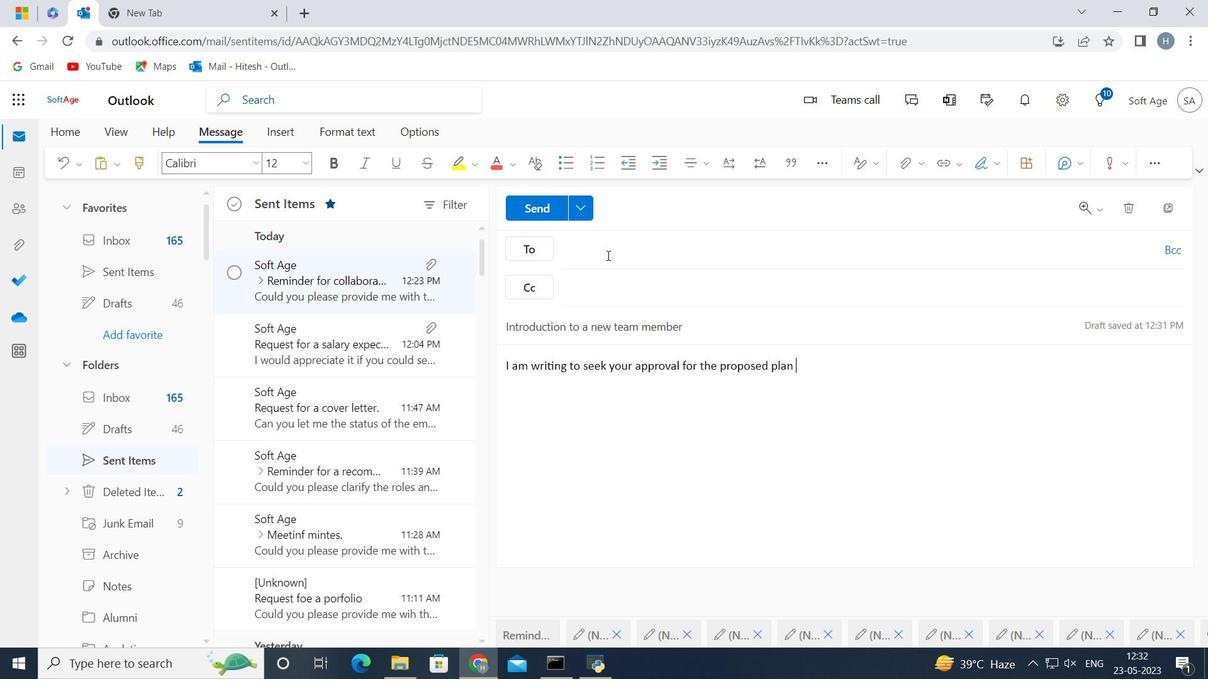 
Action: Key pressed softage.6<Key.shift>@softage.net
Screenshot: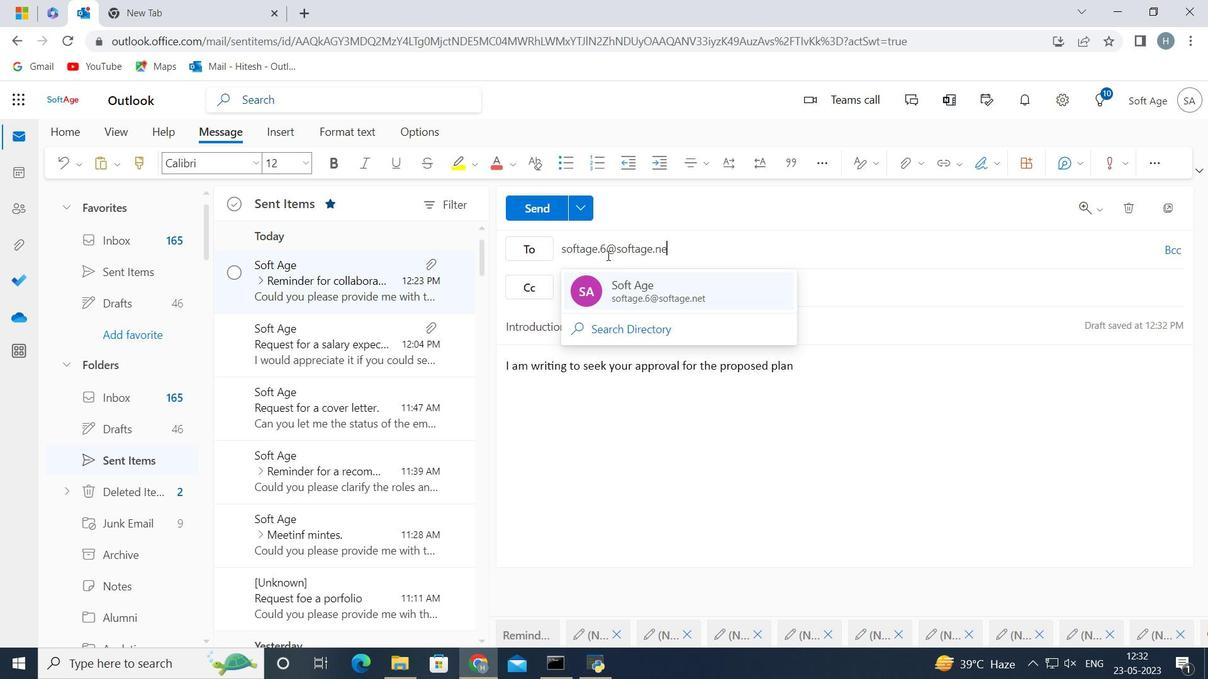 
Action: Mouse moved to (633, 282)
Screenshot: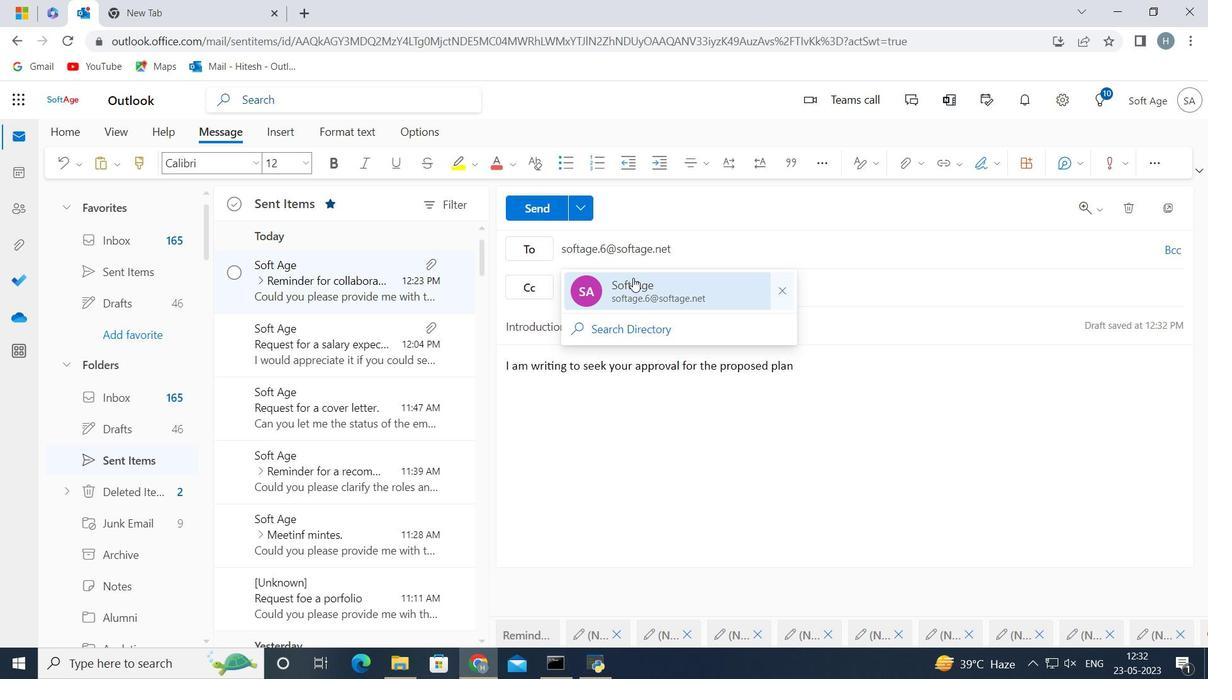 
Action: Mouse pressed left at (633, 282)
Screenshot: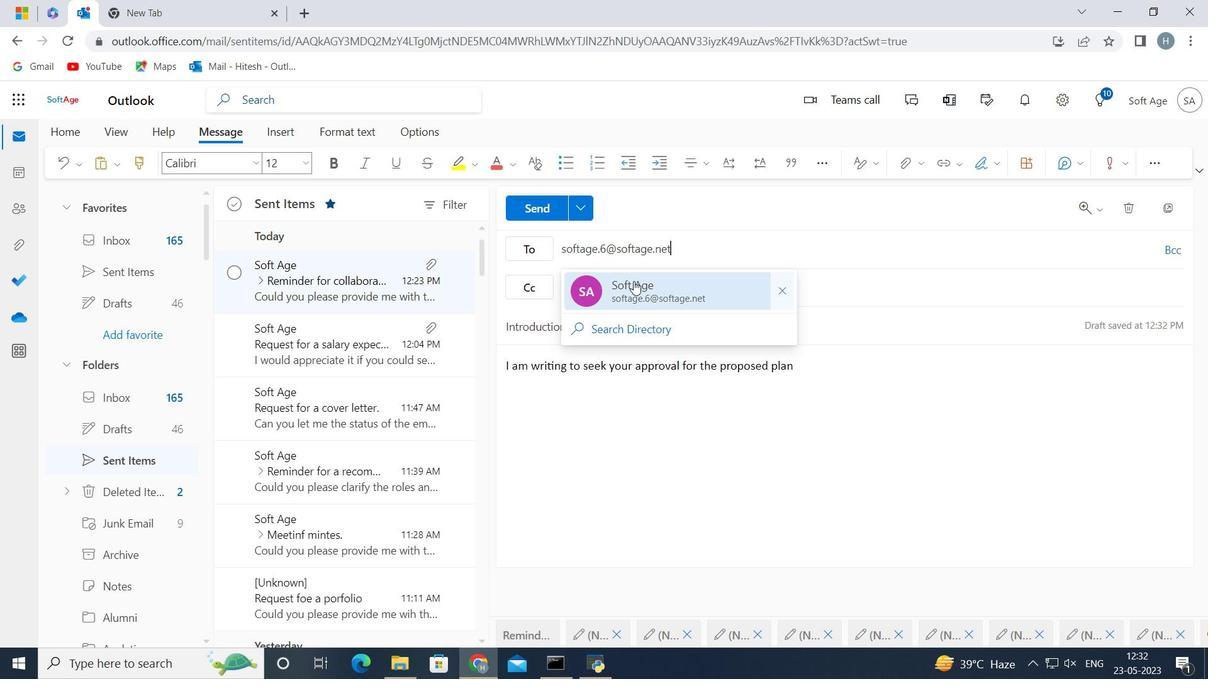 
Action: Mouse moved to (540, 203)
Screenshot: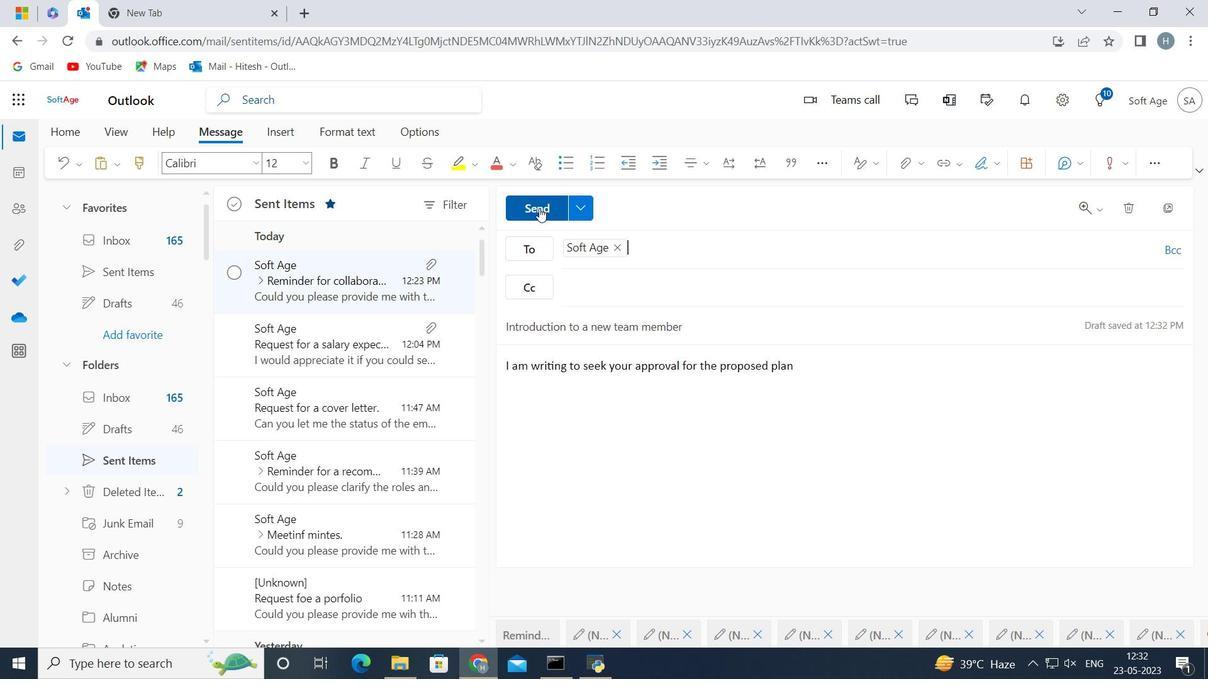 
Action: Mouse pressed left at (540, 203)
Screenshot: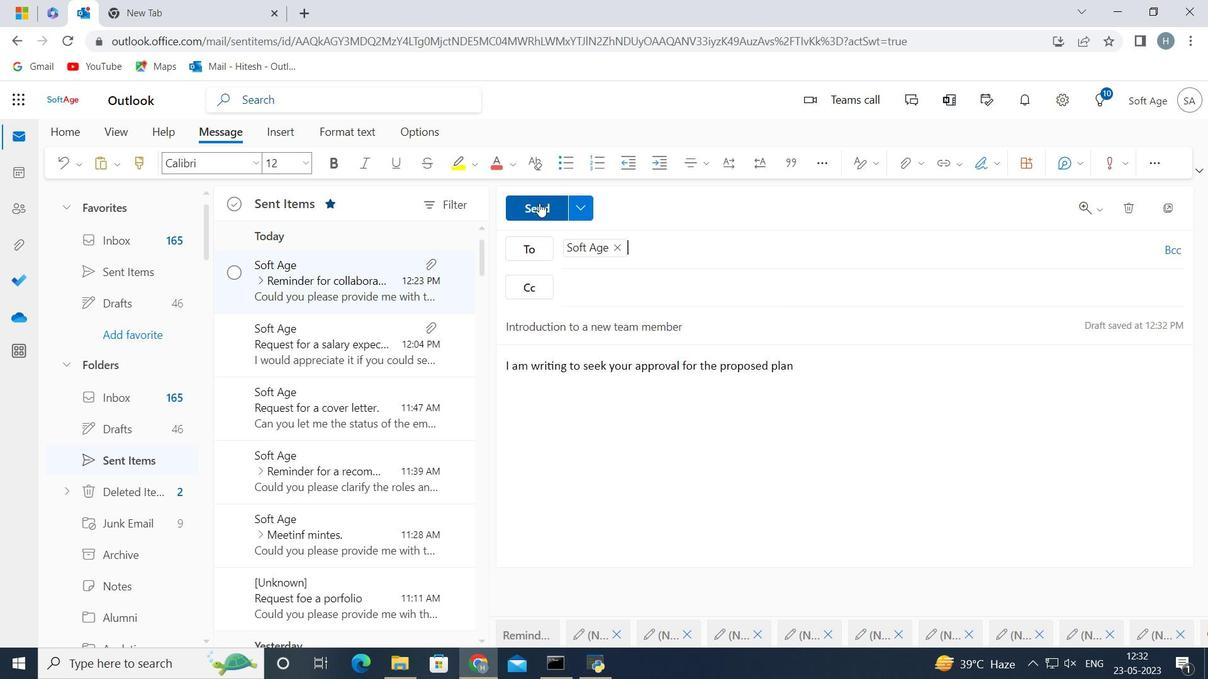 
Action: Mouse moved to (305, 283)
Screenshot: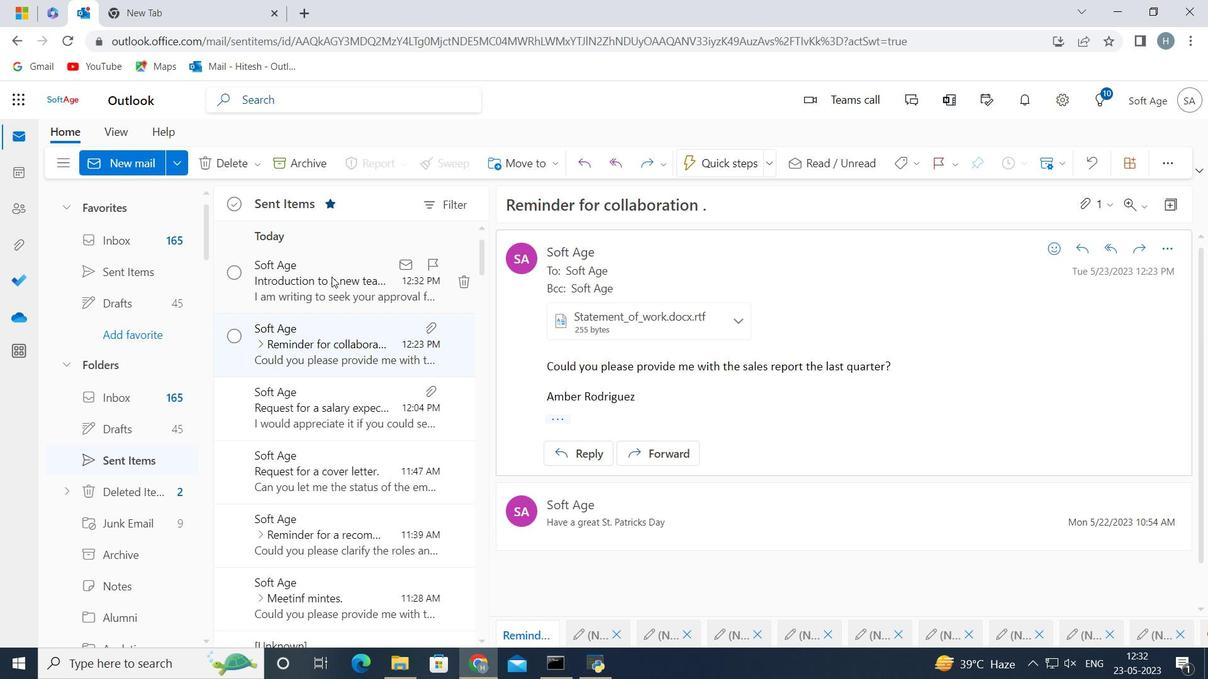 
Action: Mouse pressed left at (305, 283)
Screenshot: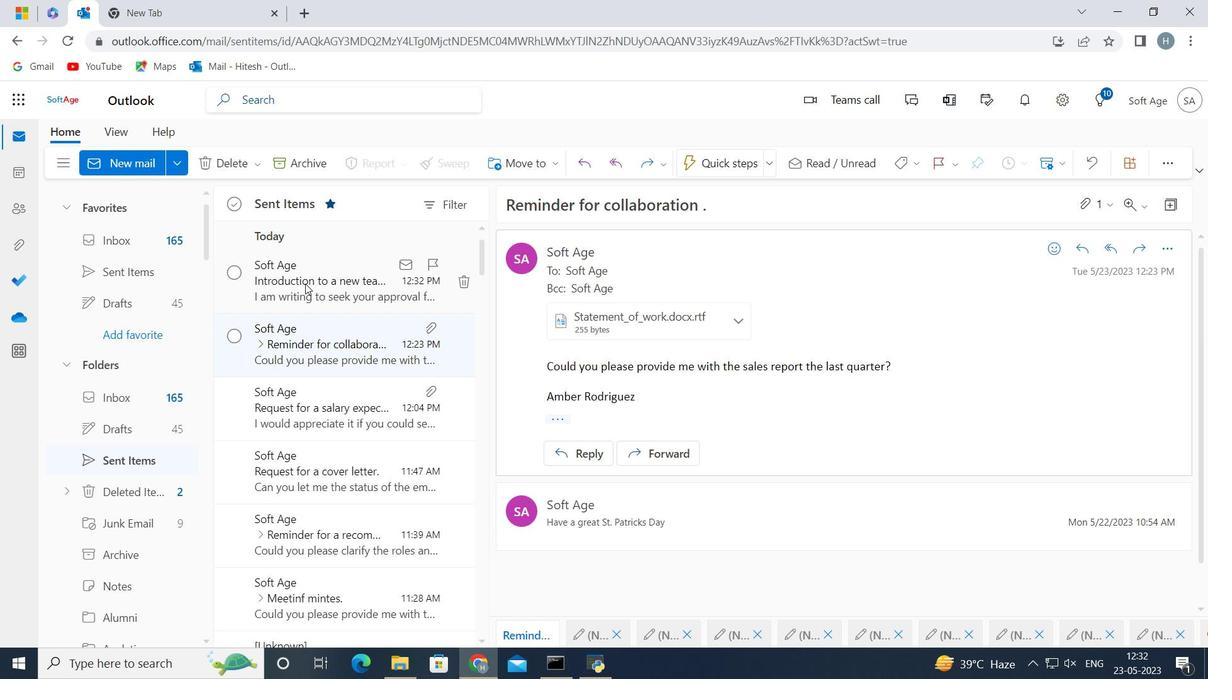 
Action: Mouse moved to (527, 162)
Screenshot: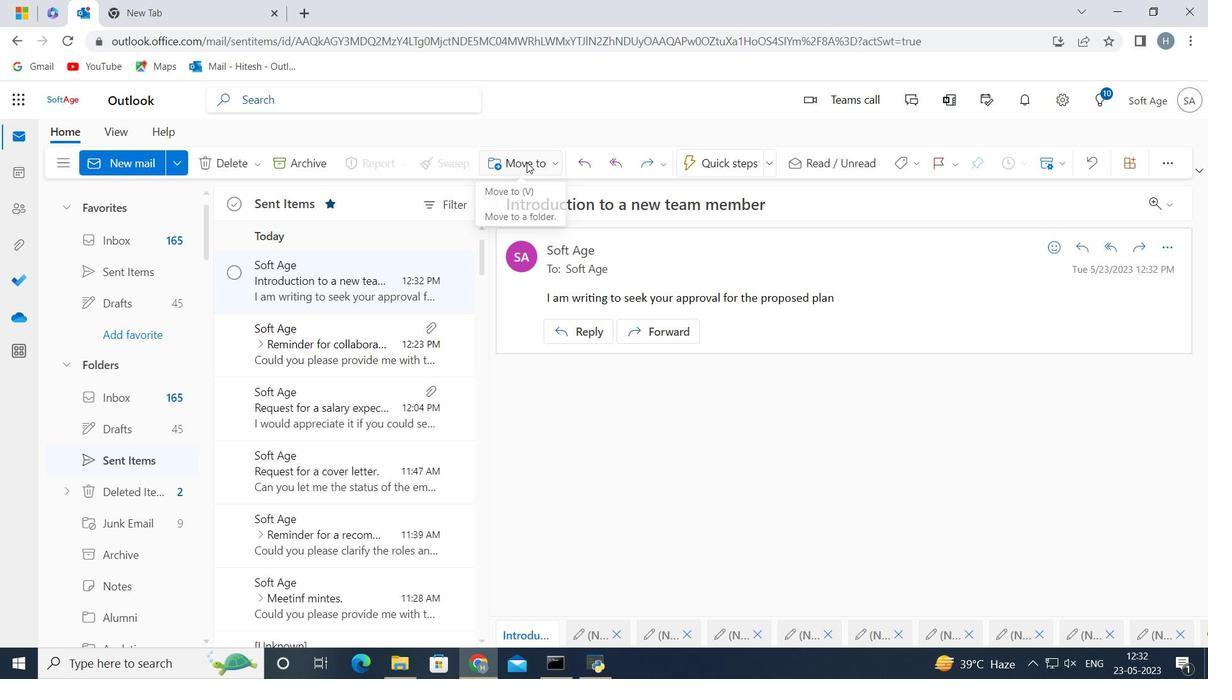 
Action: Mouse pressed left at (527, 162)
Screenshot: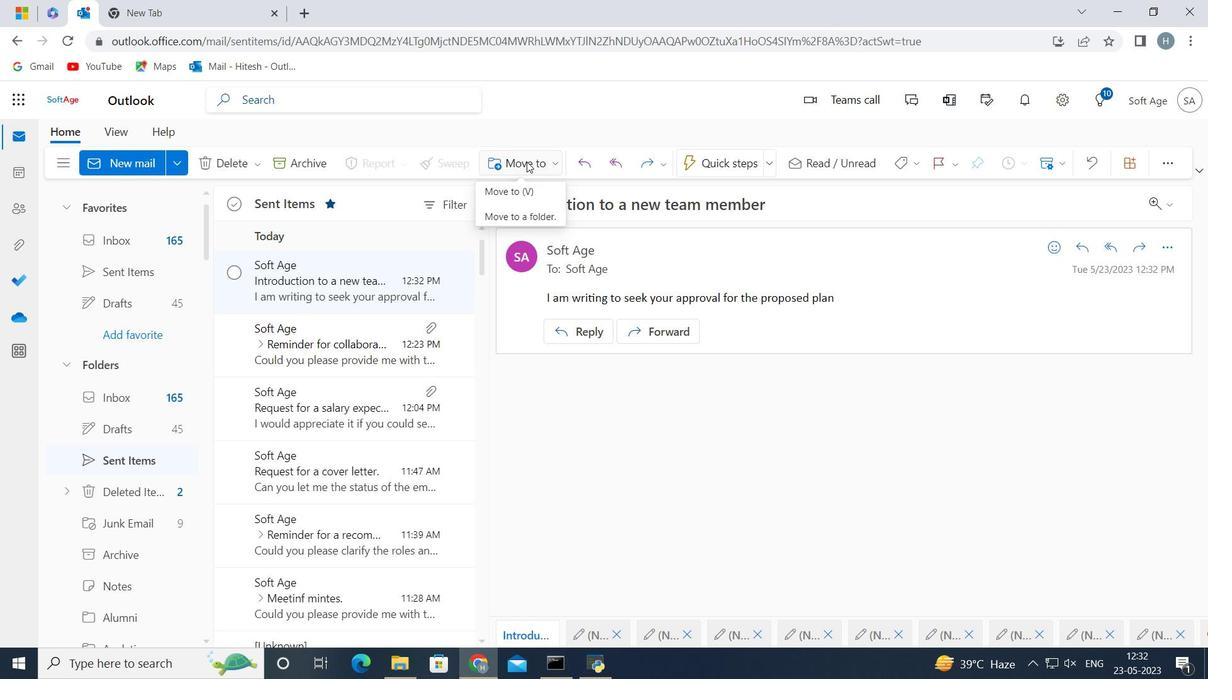 
Action: Mouse moved to (572, 187)
Screenshot: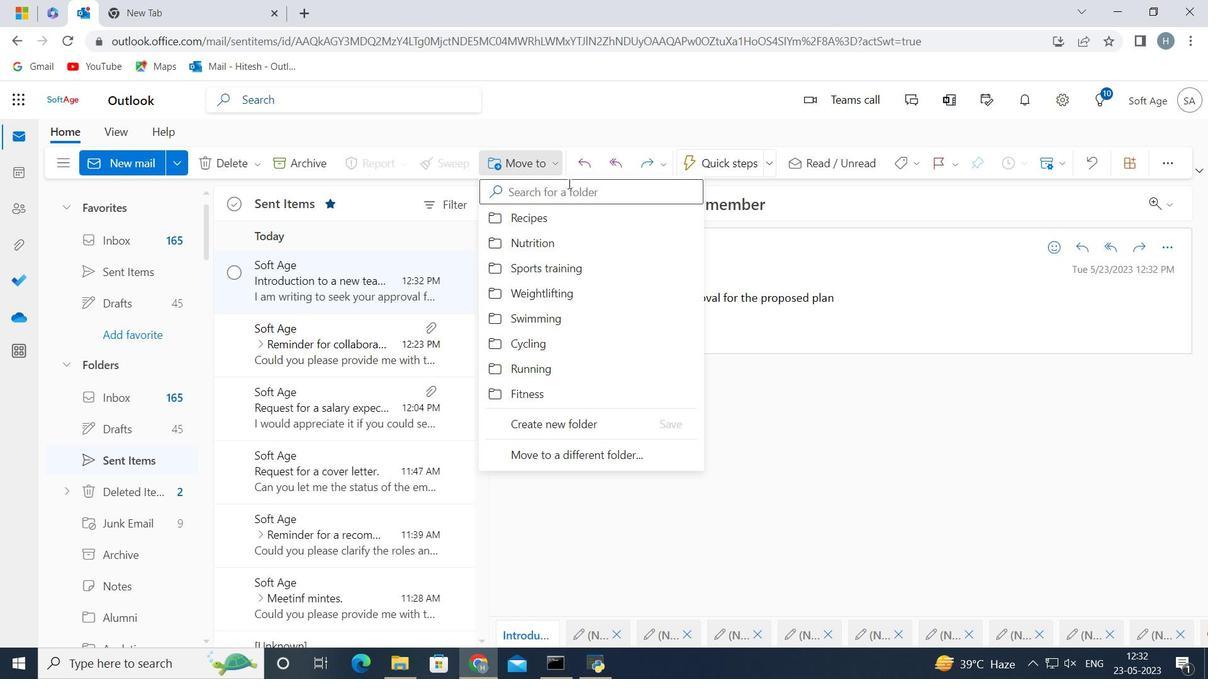 
Action: Mouse pressed left at (572, 187)
Screenshot: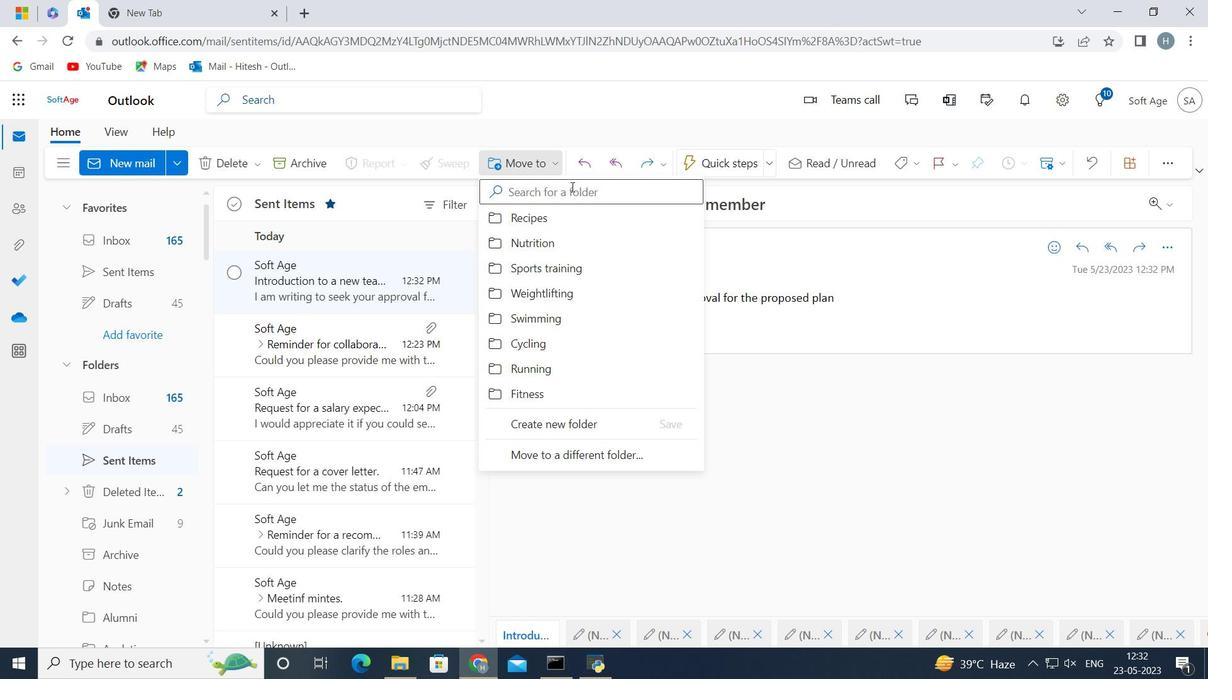 
Action: Key pressed <Key.shift>Planning<Key.backspace><Key.backspace><Key.backspace><Key.backspace><Key.backspace><Key.backspace><Key.backspace><Key.backspace><Key.backspace><Key.backspace><Key.backspace><Key.backspace><Key.backspace><Key.backspace><Key.backspace><Key.backspace><Key.backspace><Key.backspace><Key.backspace><Key.backspace><Key.backspace><Key.shift>Meal<Key.space><Key.shift>Planning
Screenshot: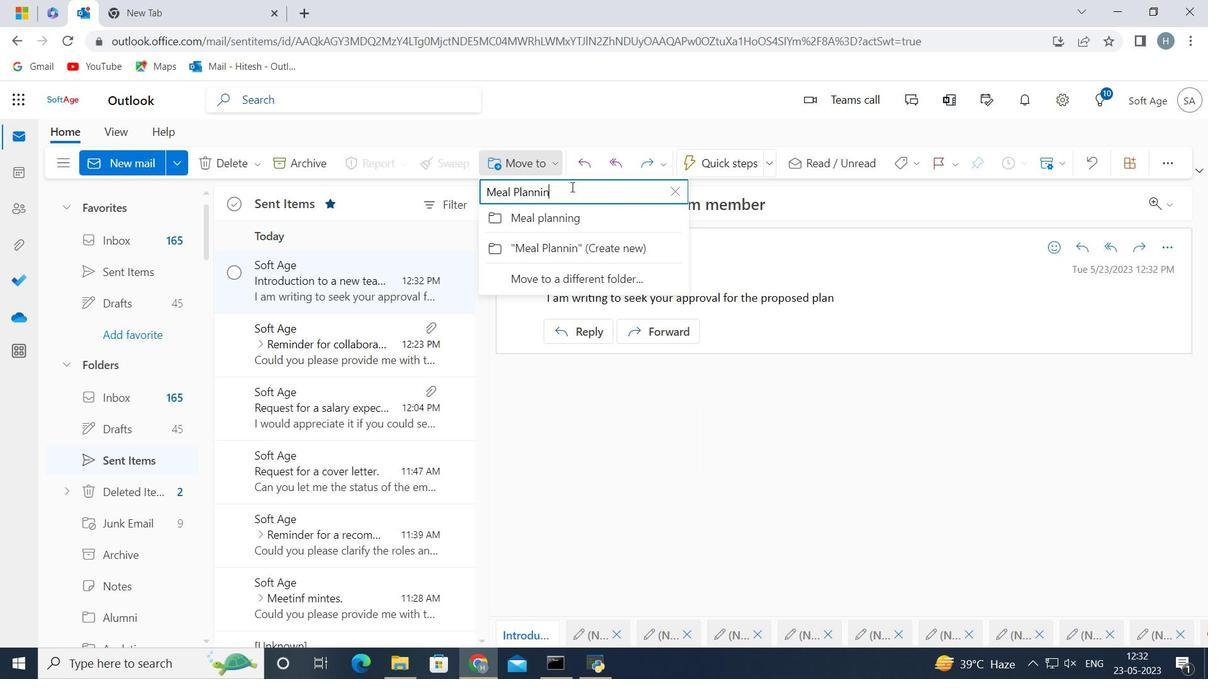 
Action: Mouse moved to (499, 210)
Screenshot: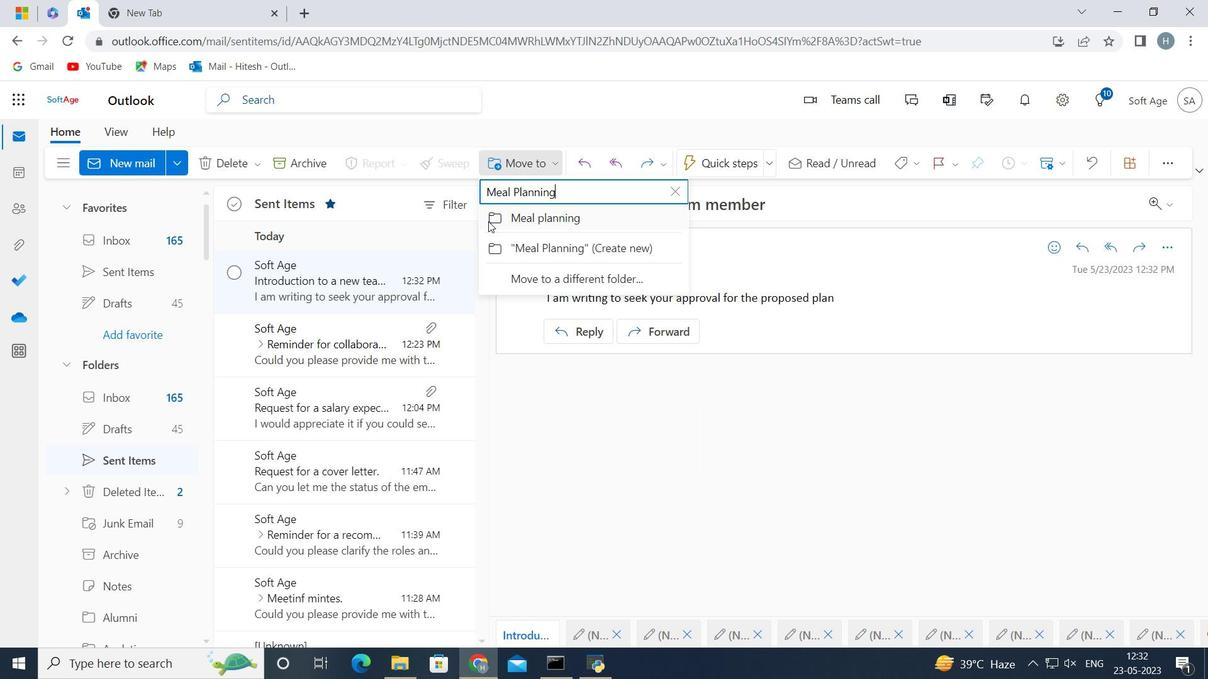 
Action: Mouse pressed left at (499, 210)
Screenshot: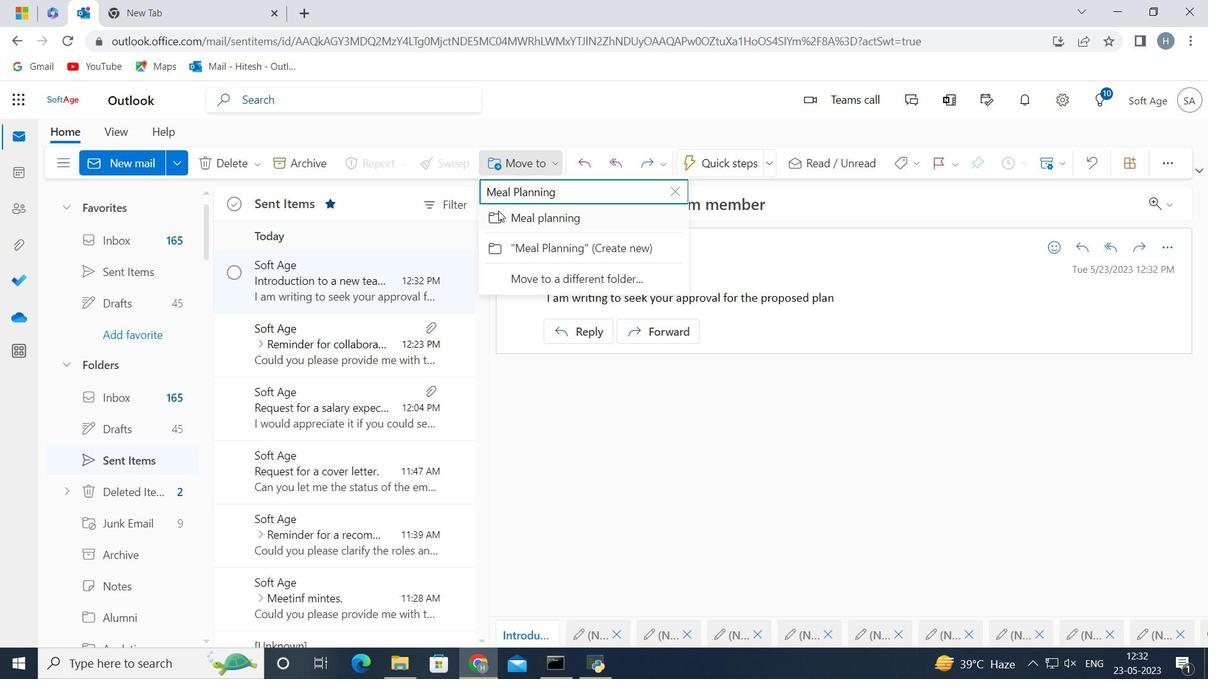 
Action: Mouse moved to (547, 300)
Screenshot: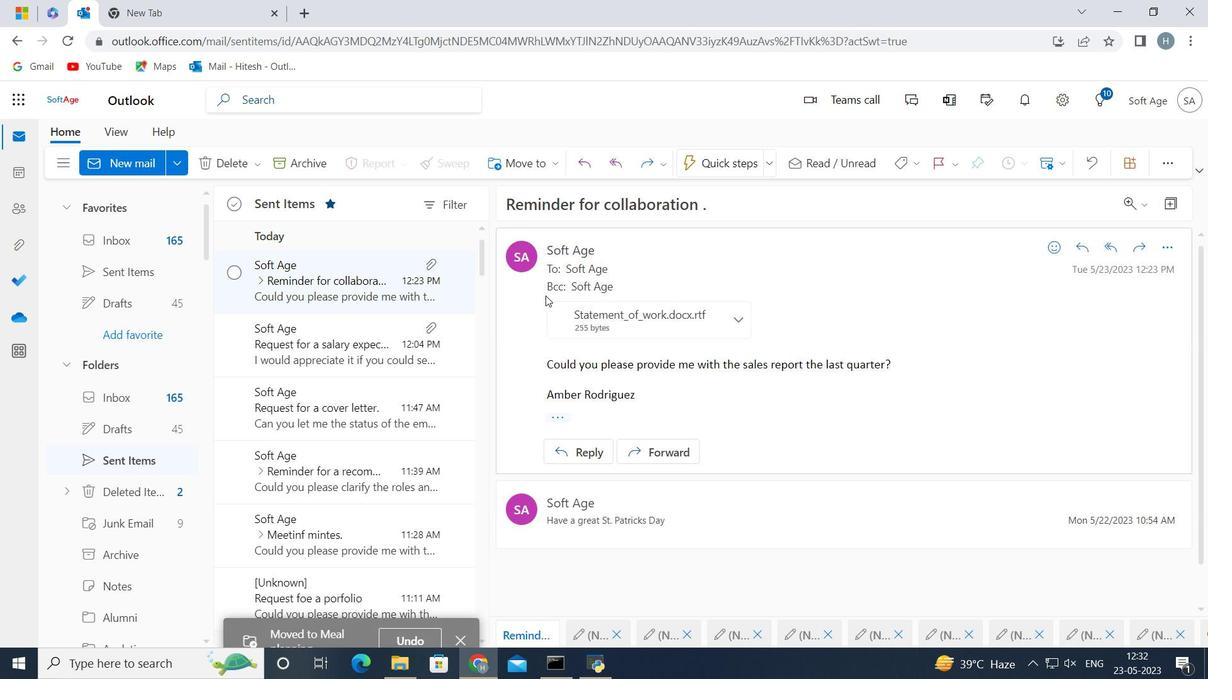 
